 Task: Font style For heading Use Bell MT with dark grey 1 1 colour. font size for heading '20 Pt. 'Change the font style of data to Bell MTand font size to  12 Pt. Change the alignment of both headline & data to  Align center. In the sheet  Attendance Monitoring Sheetbook
Action: Mouse moved to (6, 21)
Screenshot: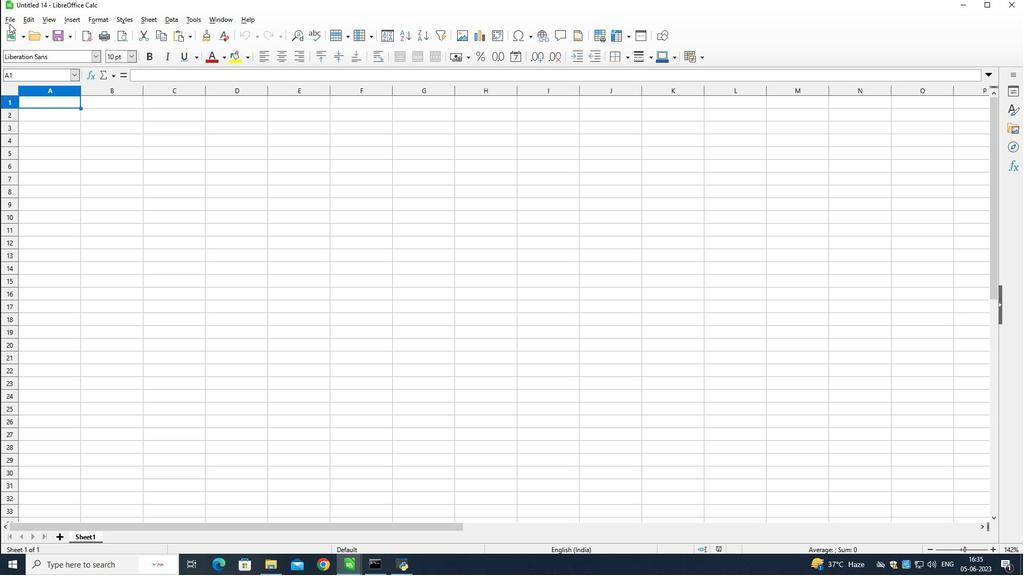 
Action: Mouse pressed left at (6, 21)
Screenshot: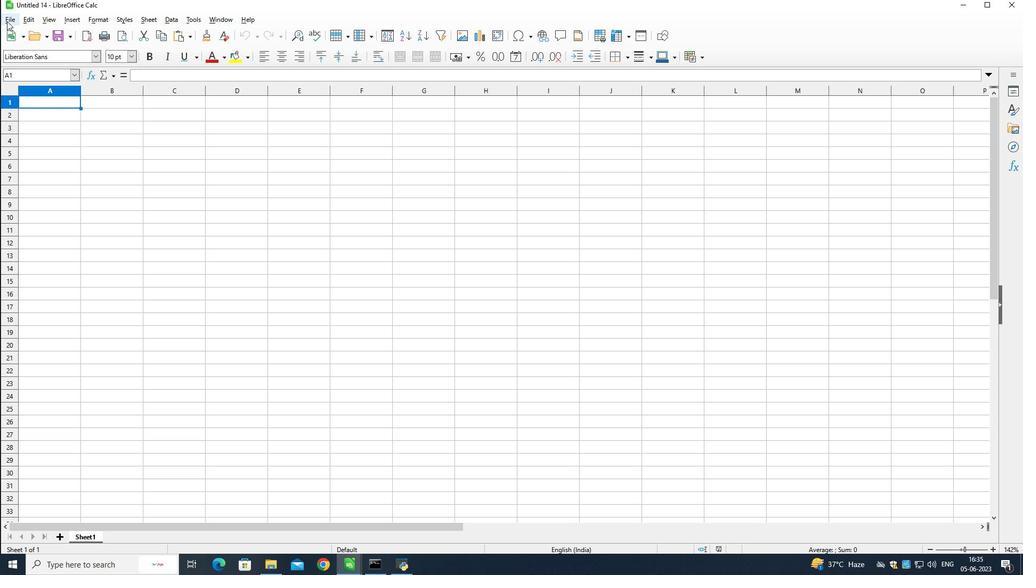 
Action: Mouse moved to (14, 41)
Screenshot: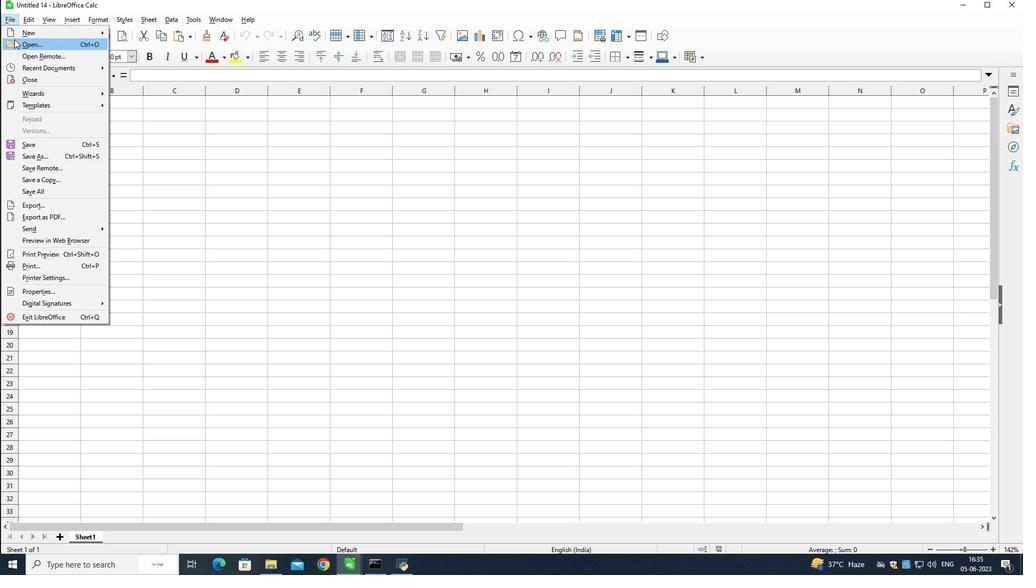 
Action: Mouse pressed left at (14, 41)
Screenshot: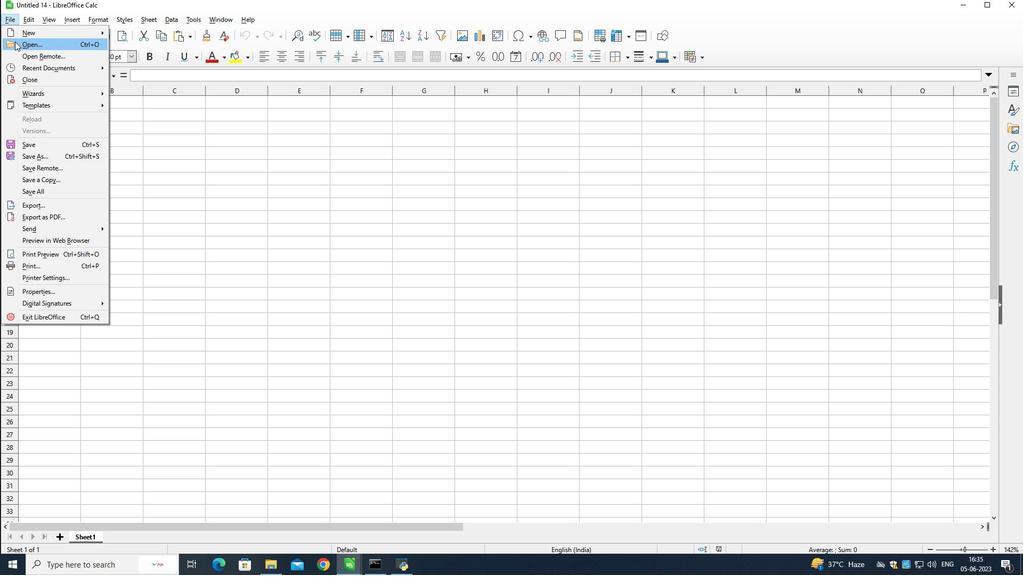 
Action: Mouse moved to (278, 162)
Screenshot: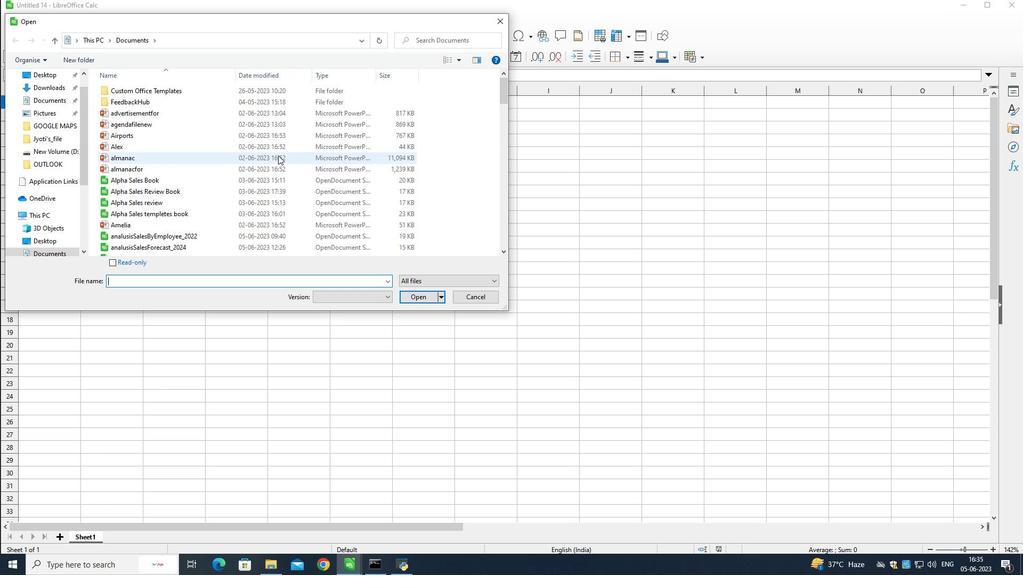 
Action: Mouse scrolled (278, 161) with delta (0, 0)
Screenshot: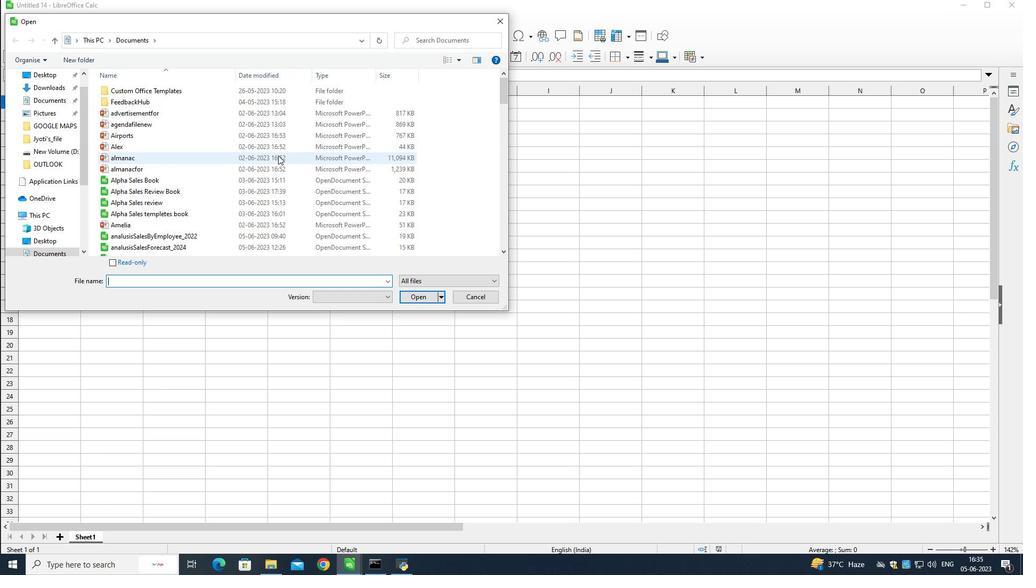 
Action: Mouse moved to (279, 162)
Screenshot: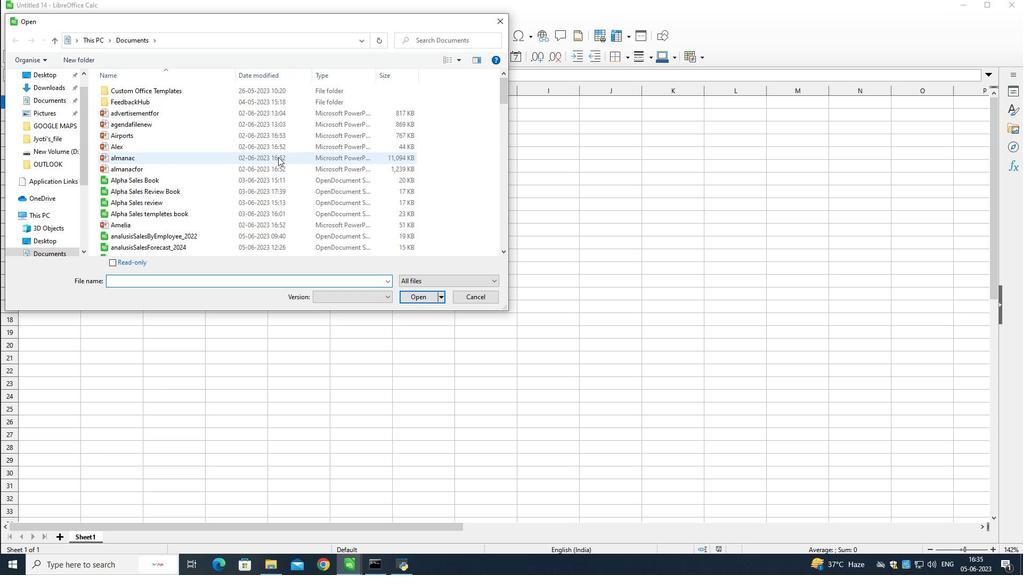 
Action: Mouse scrolled (279, 162) with delta (0, 0)
Screenshot: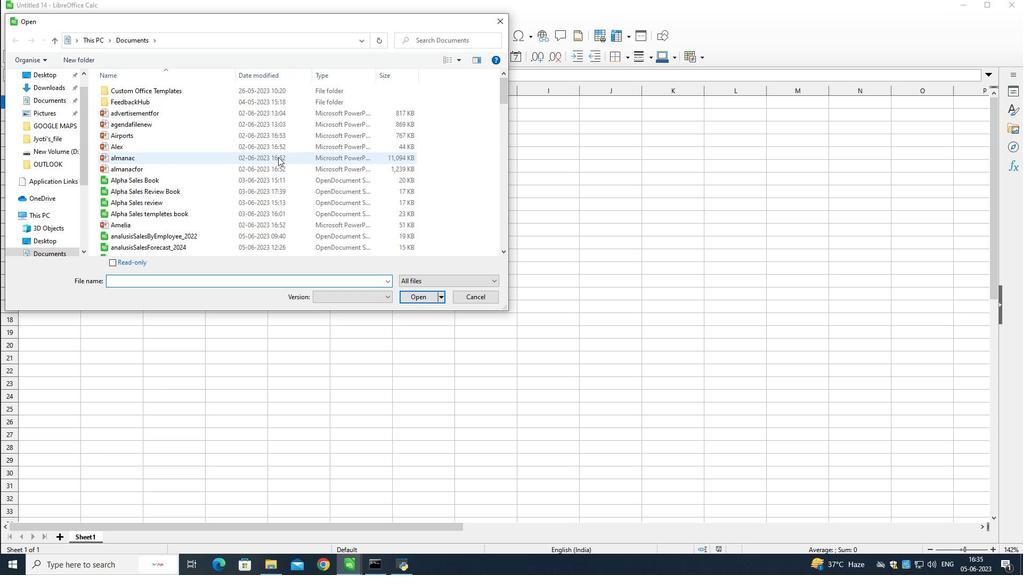 
Action: Mouse moved to (279, 163)
Screenshot: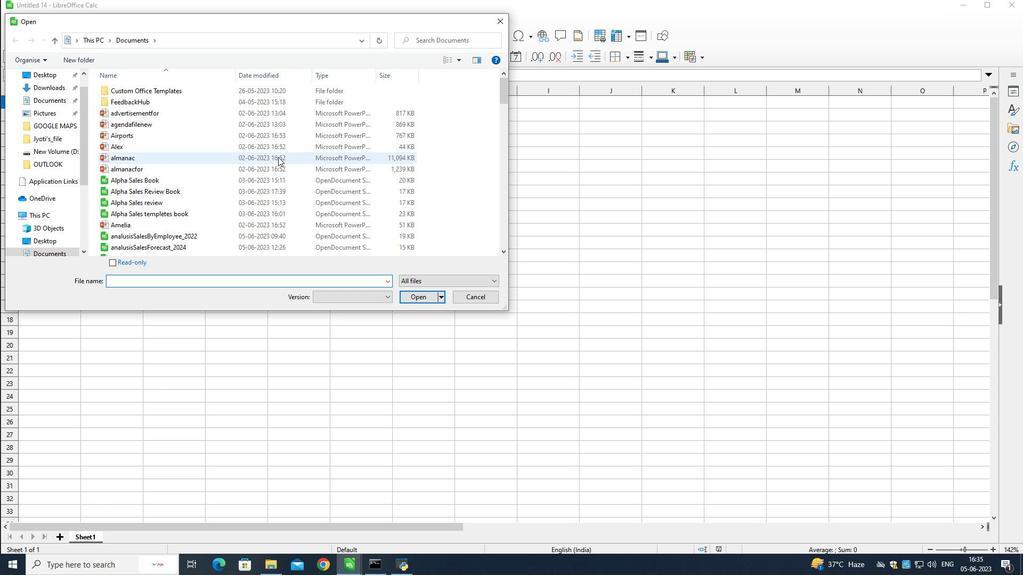 
Action: Mouse scrolled (279, 163) with delta (0, 0)
Screenshot: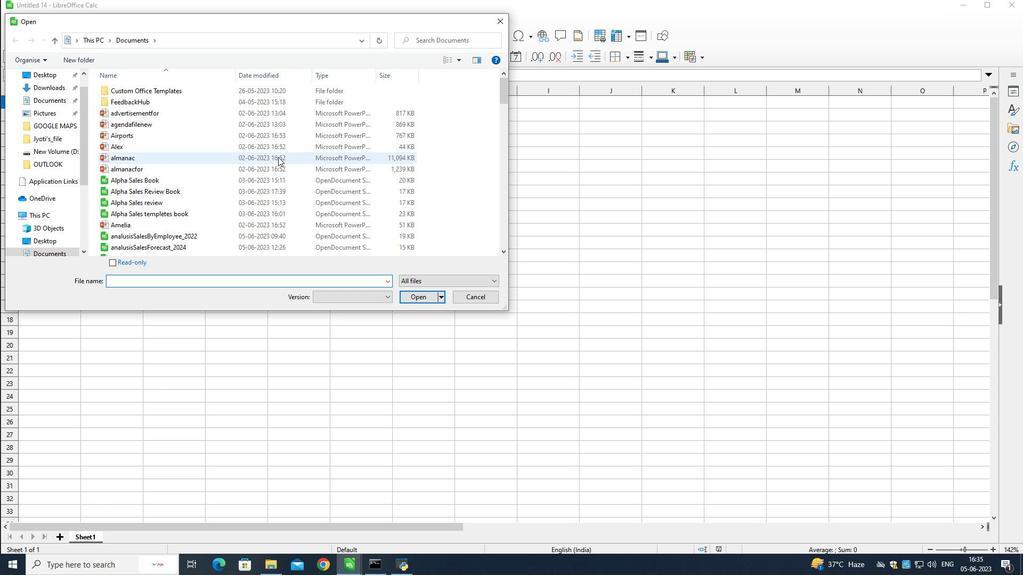 
Action: Mouse moved to (279, 163)
Screenshot: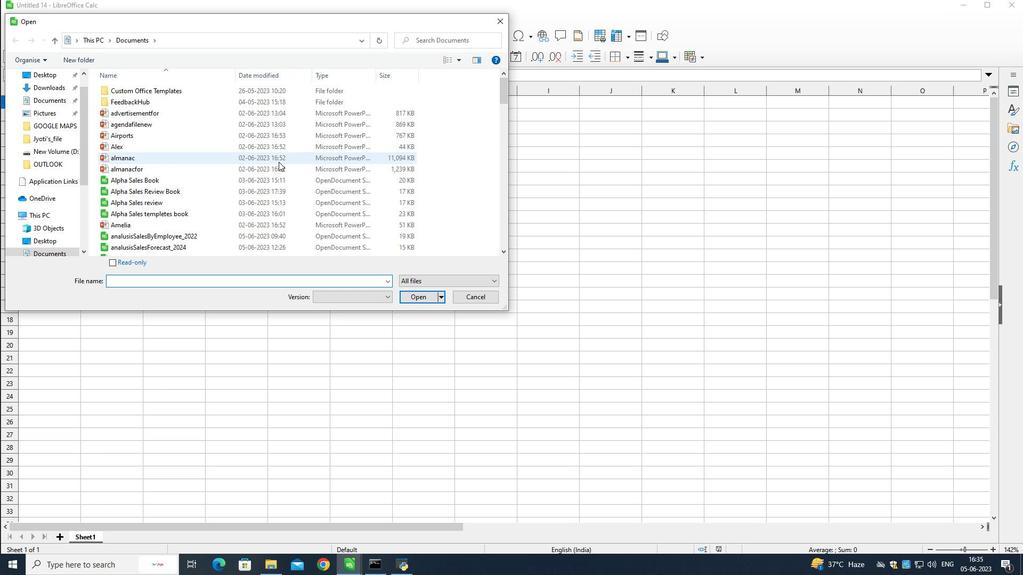 
Action: Mouse scrolled (279, 163) with delta (0, 0)
Screenshot: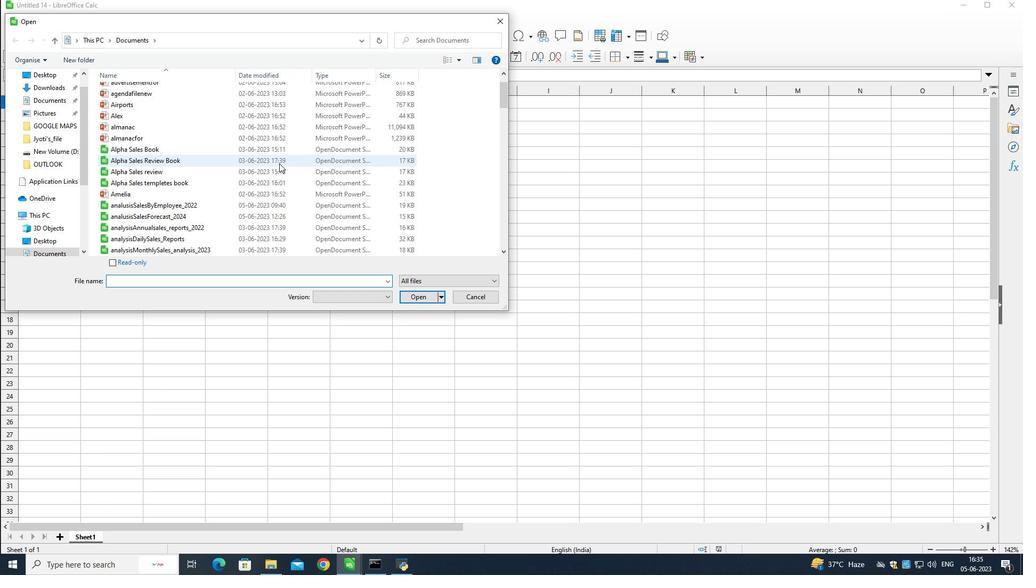 
Action: Mouse scrolled (279, 163) with delta (0, 0)
Screenshot: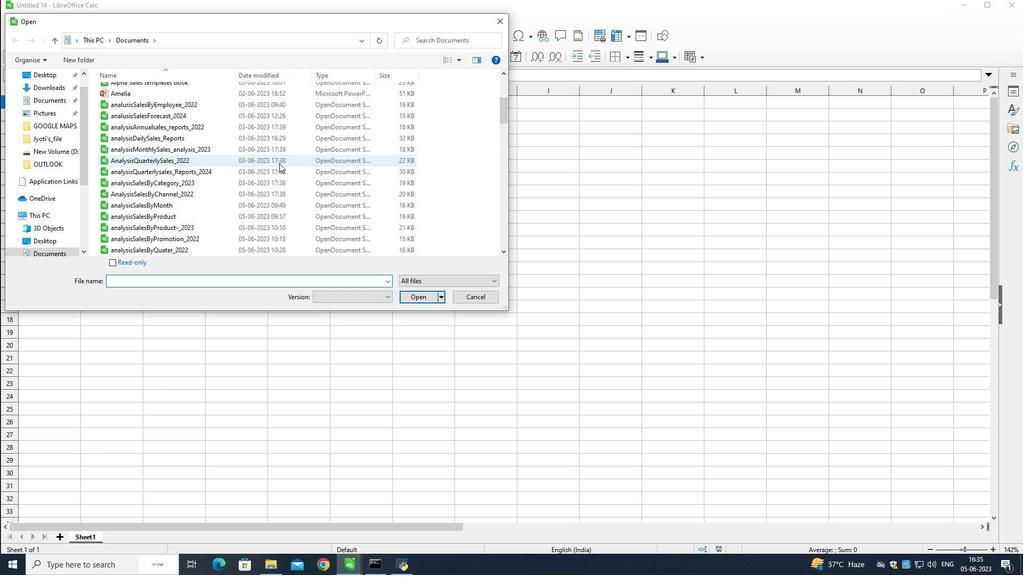 
Action: Mouse scrolled (279, 163) with delta (0, 0)
Screenshot: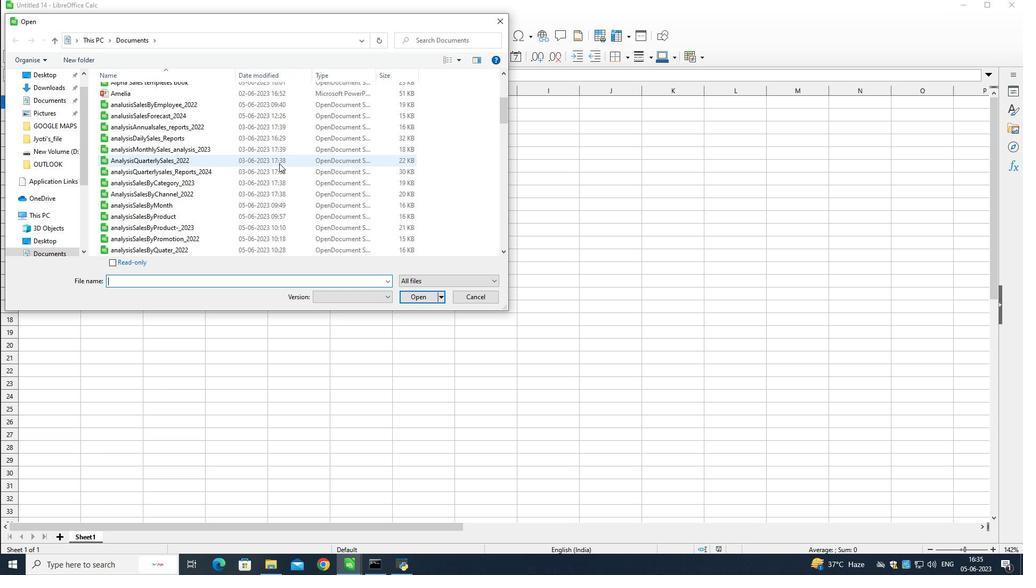 
Action: Mouse scrolled (279, 163) with delta (0, 0)
Screenshot: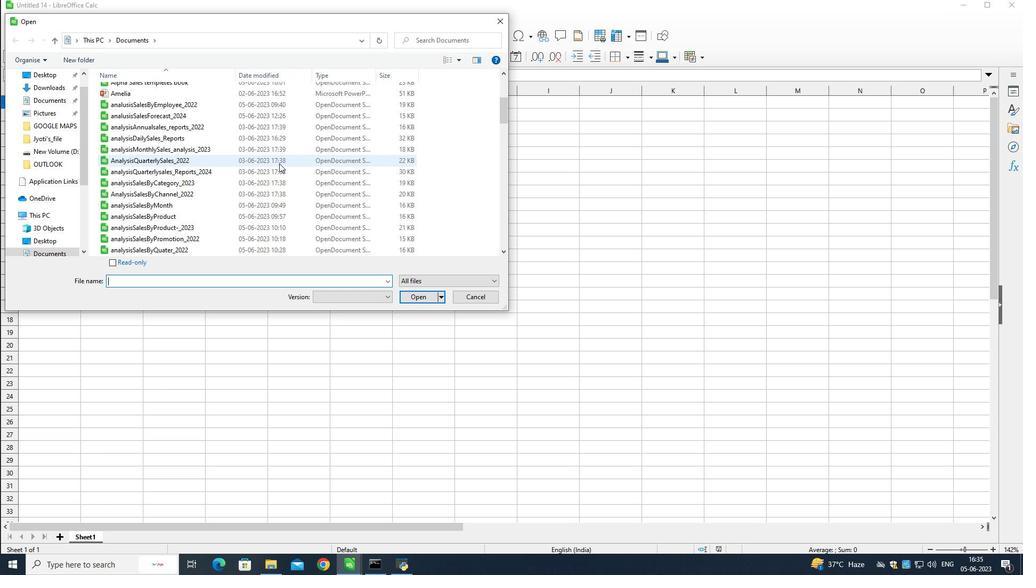 
Action: Mouse scrolled (279, 163) with delta (0, 0)
Screenshot: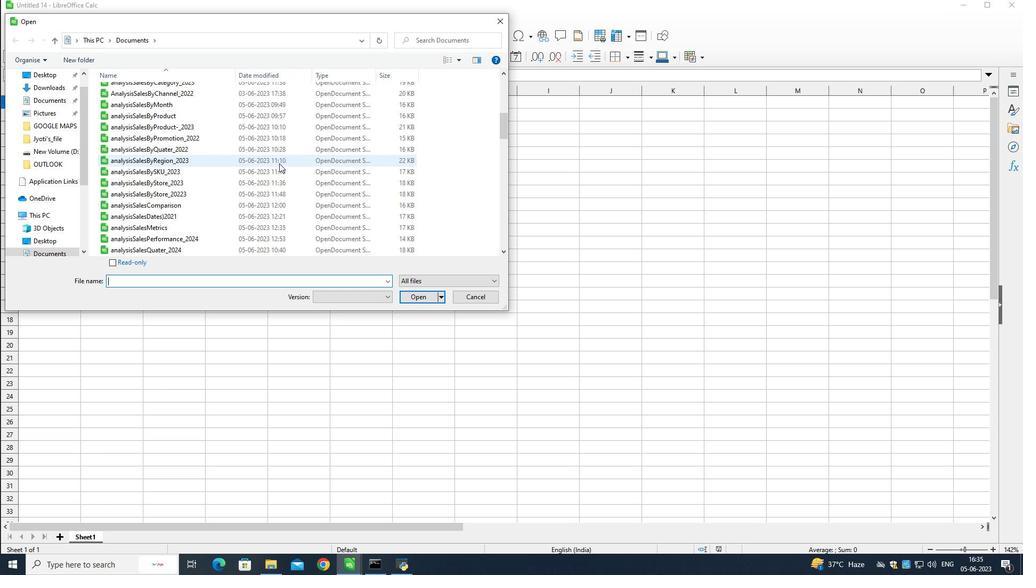 
Action: Mouse scrolled (279, 163) with delta (0, 0)
Screenshot: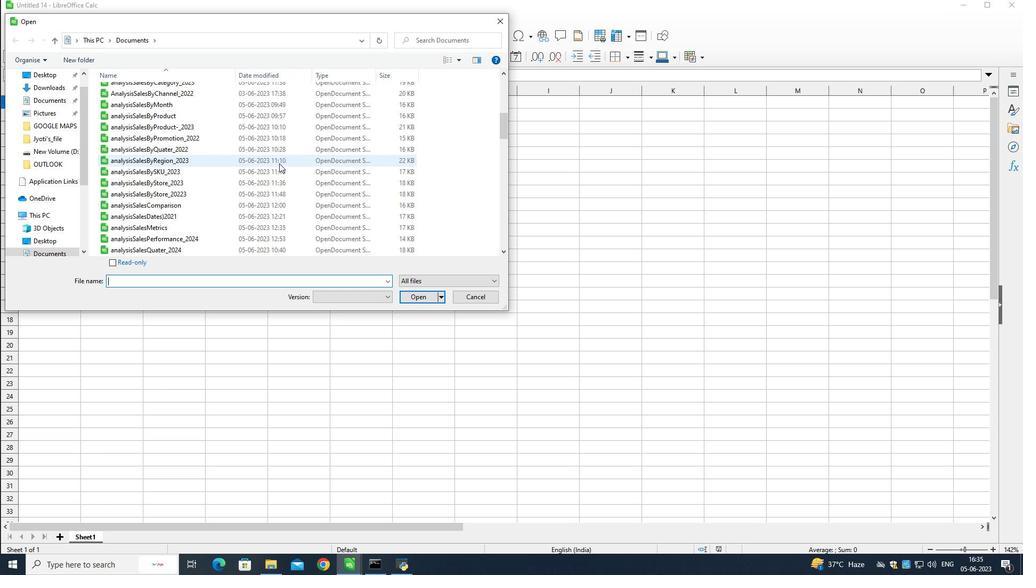 
Action: Mouse scrolled (279, 163) with delta (0, 0)
Screenshot: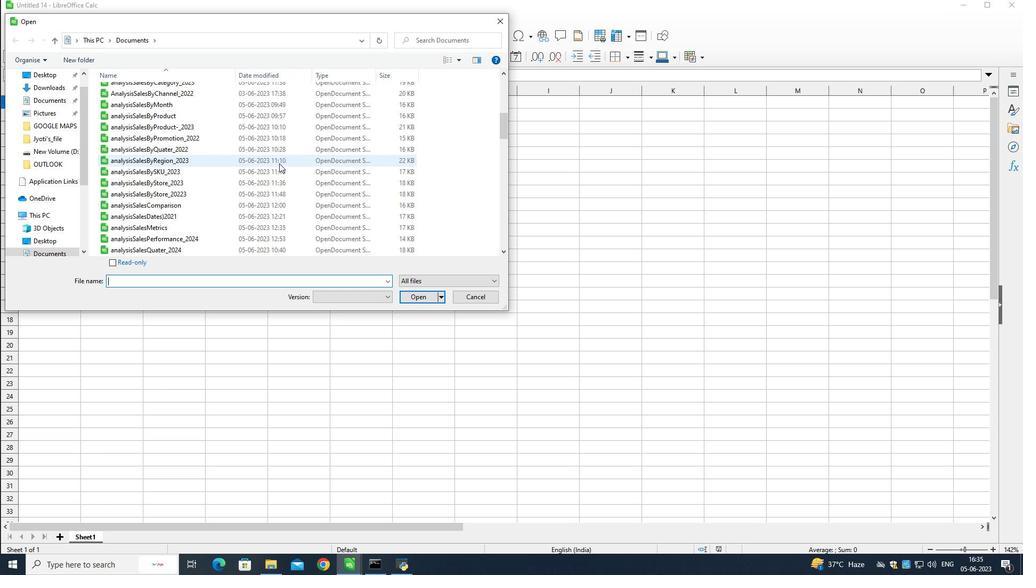 
Action: Mouse scrolled (279, 163) with delta (0, 0)
Screenshot: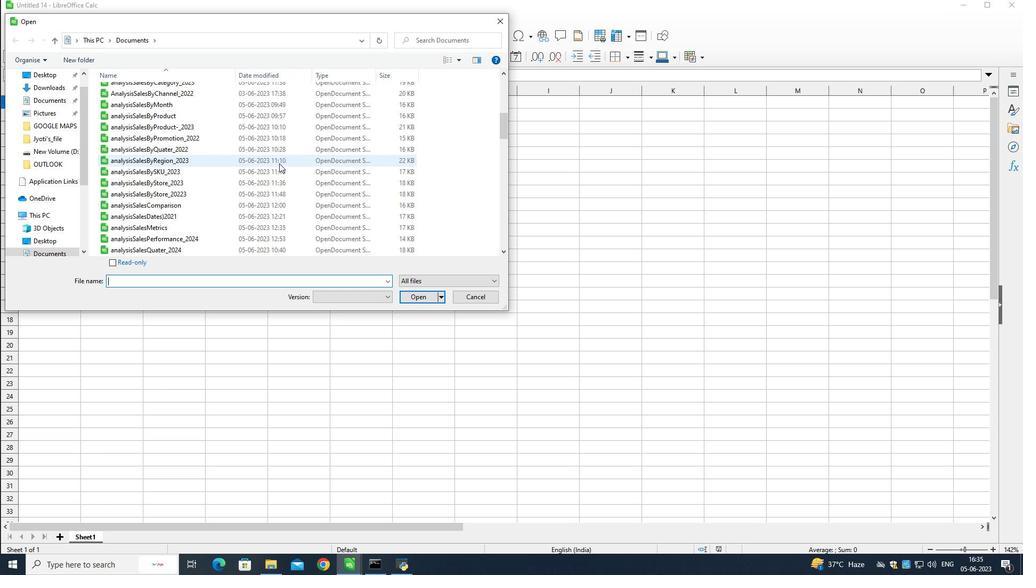 
Action: Mouse scrolled (279, 163) with delta (0, 0)
Screenshot: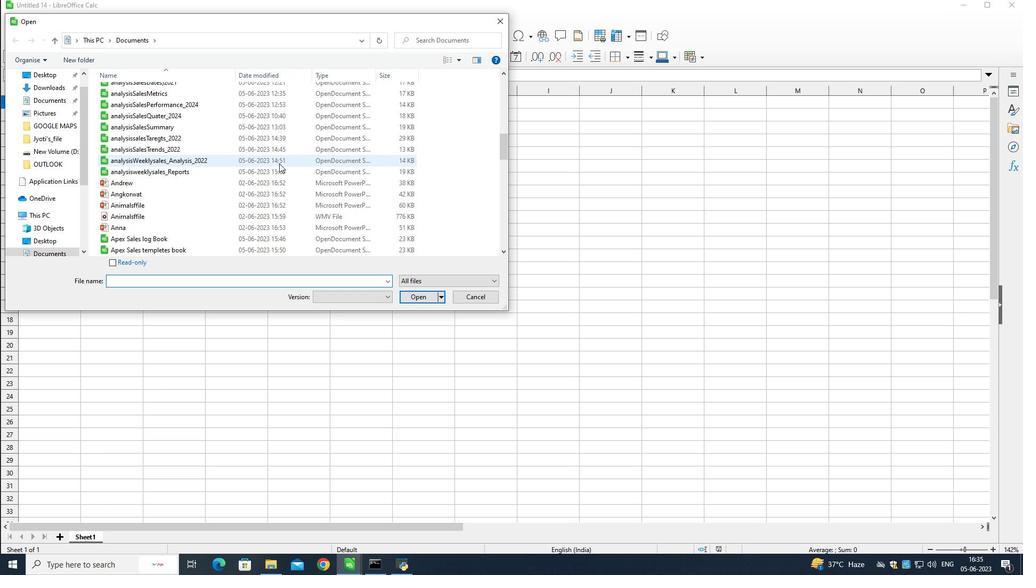 
Action: Mouse scrolled (279, 163) with delta (0, 0)
Screenshot: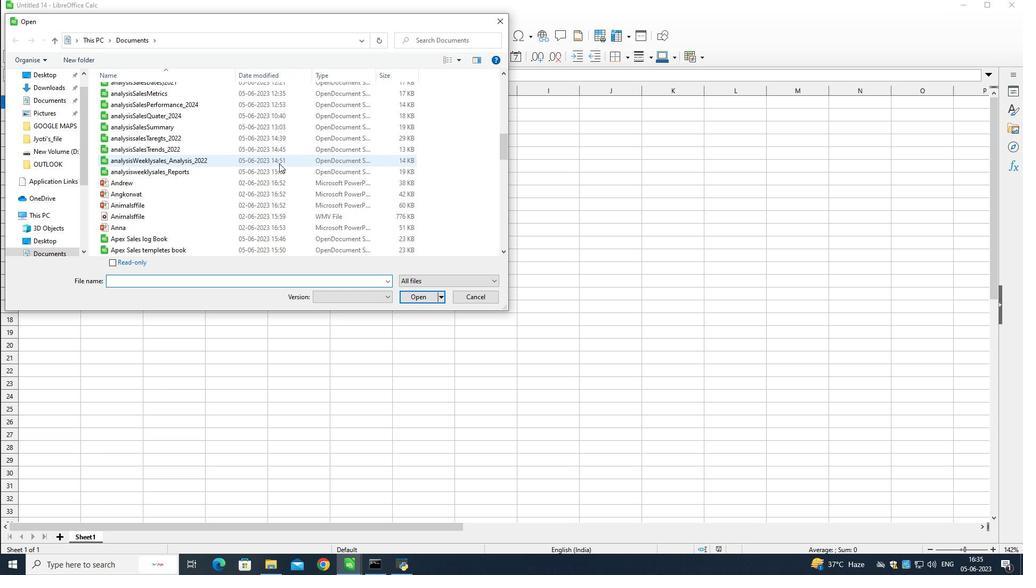 
Action: Mouse scrolled (279, 163) with delta (0, 0)
Screenshot: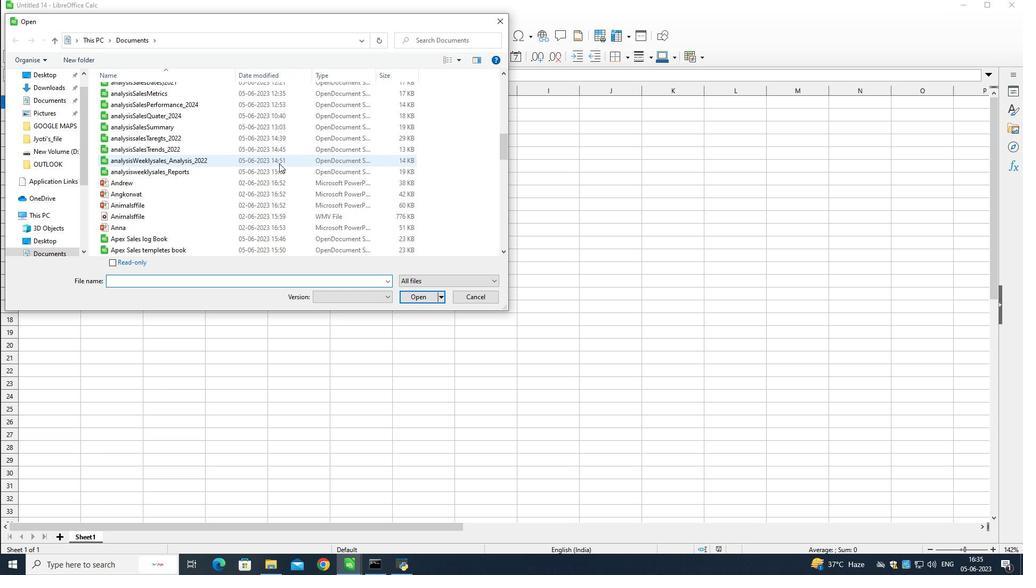 
Action: Mouse moved to (279, 205)
Screenshot: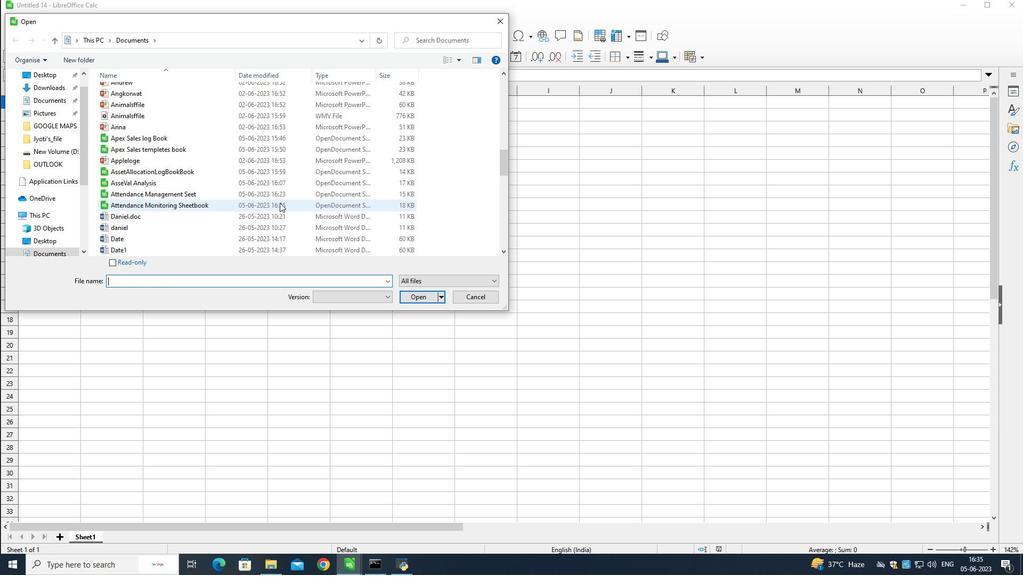 
Action: Mouse pressed left at (279, 205)
Screenshot: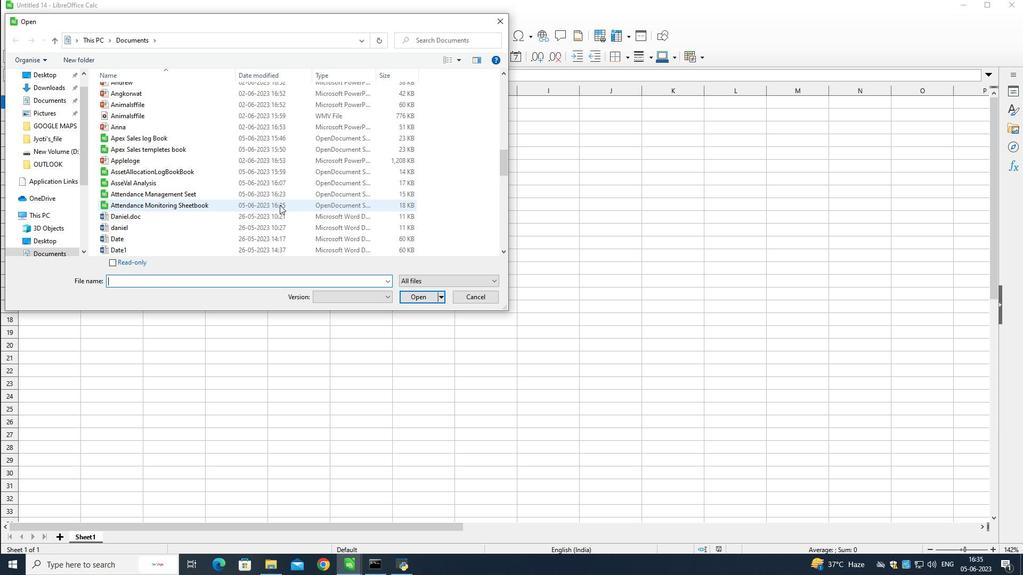 
Action: Mouse moved to (413, 295)
Screenshot: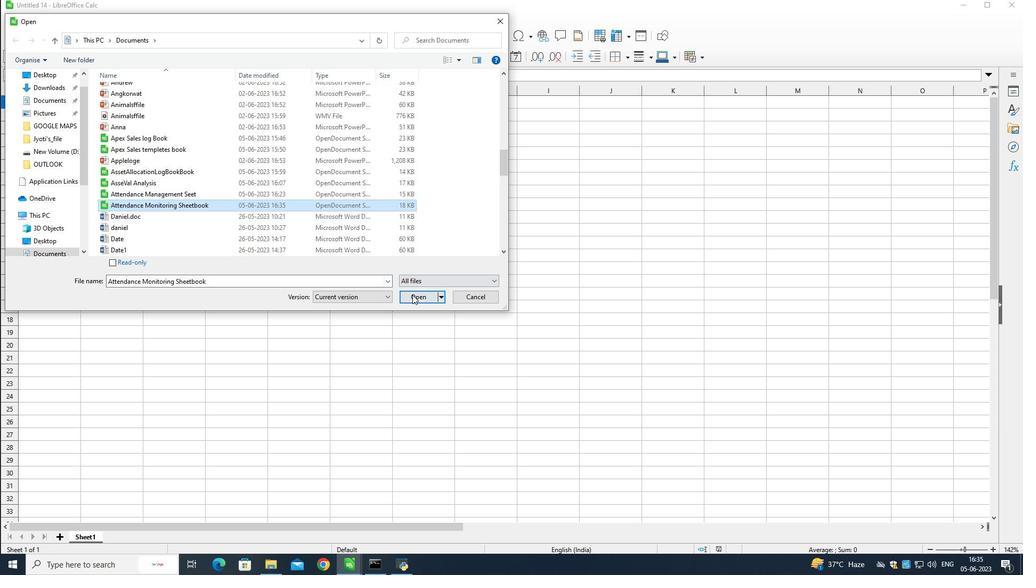 
Action: Mouse pressed left at (413, 295)
Screenshot: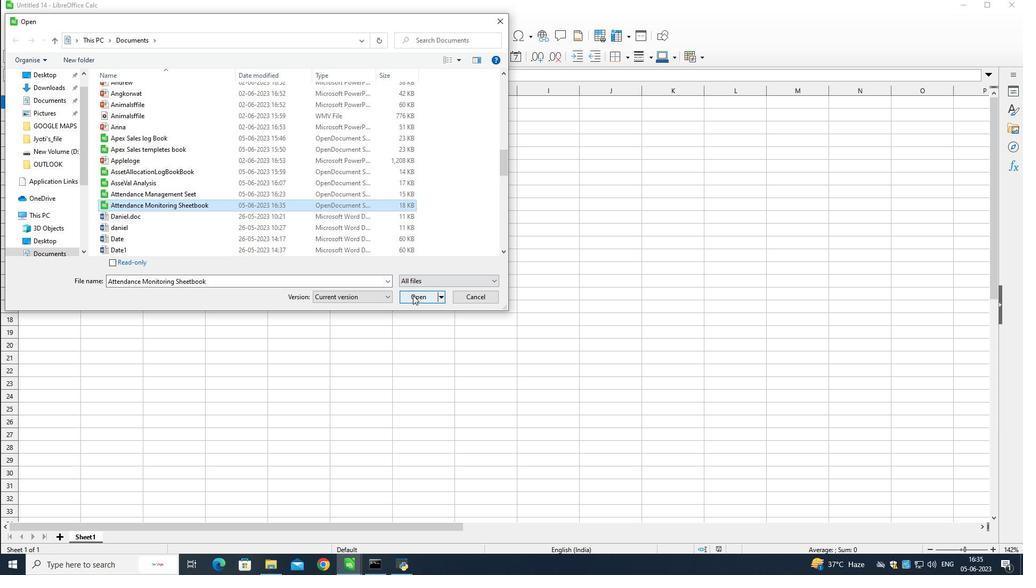 
Action: Mouse moved to (413, 295)
Screenshot: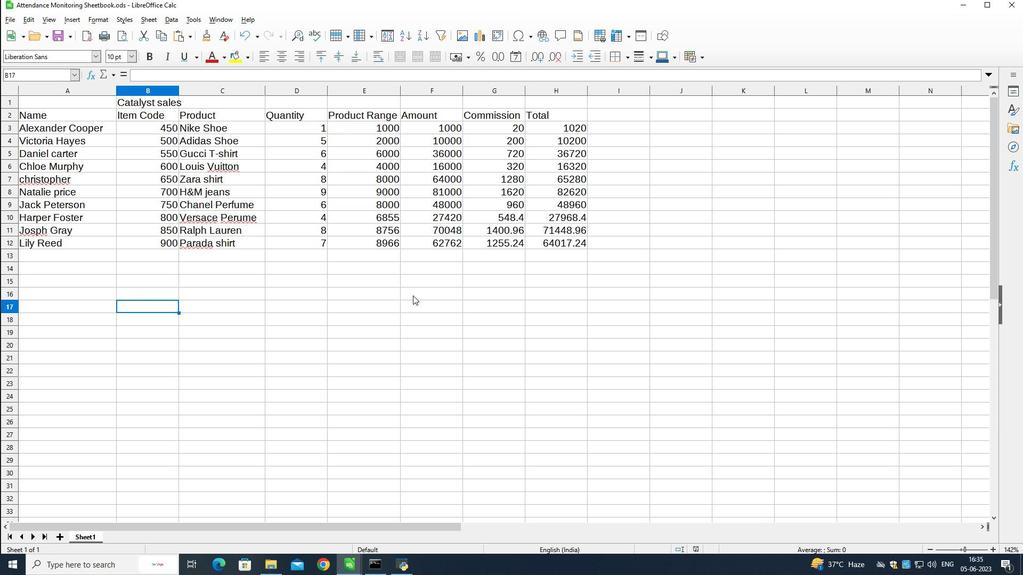 
Action: Mouse pressed left at (413, 295)
Screenshot: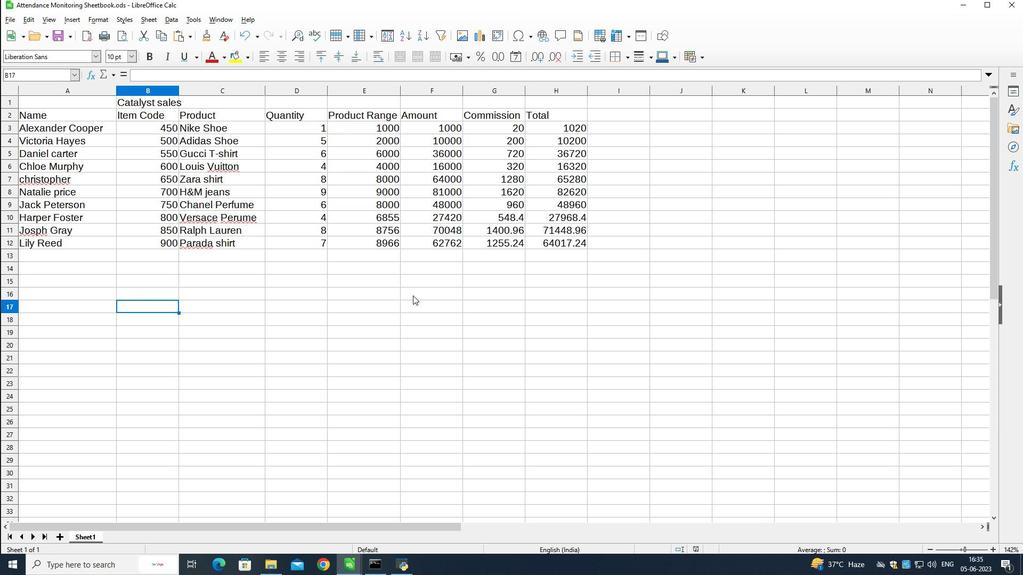 
Action: Mouse moved to (151, 101)
Screenshot: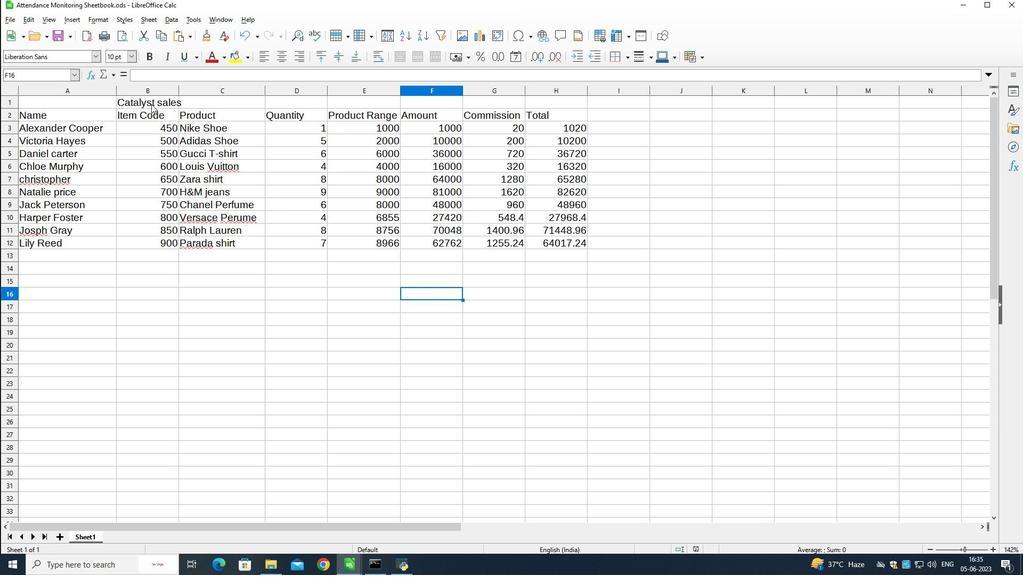 
Action: Mouse pressed left at (151, 101)
Screenshot: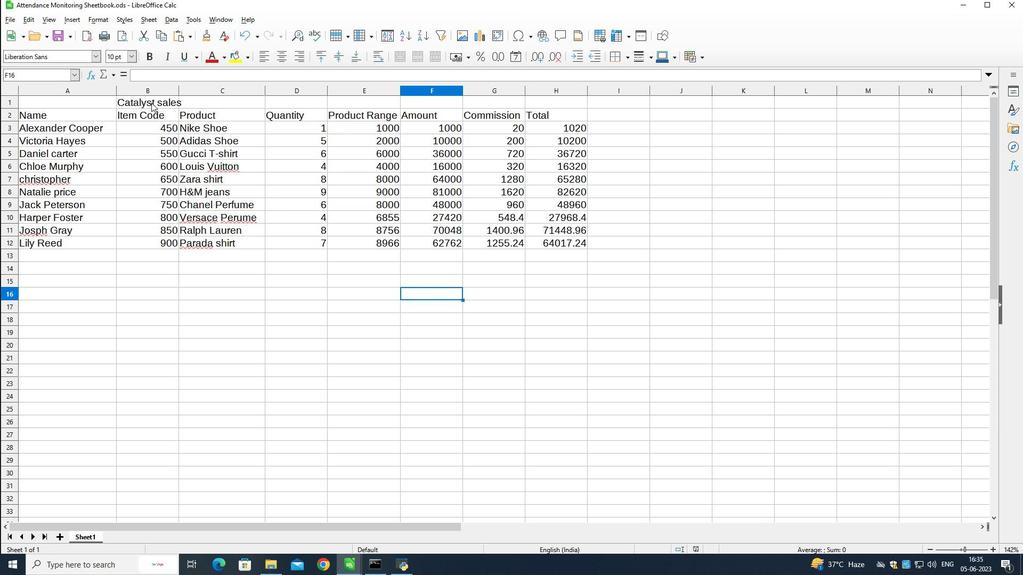 
Action: Mouse pressed left at (151, 101)
Screenshot: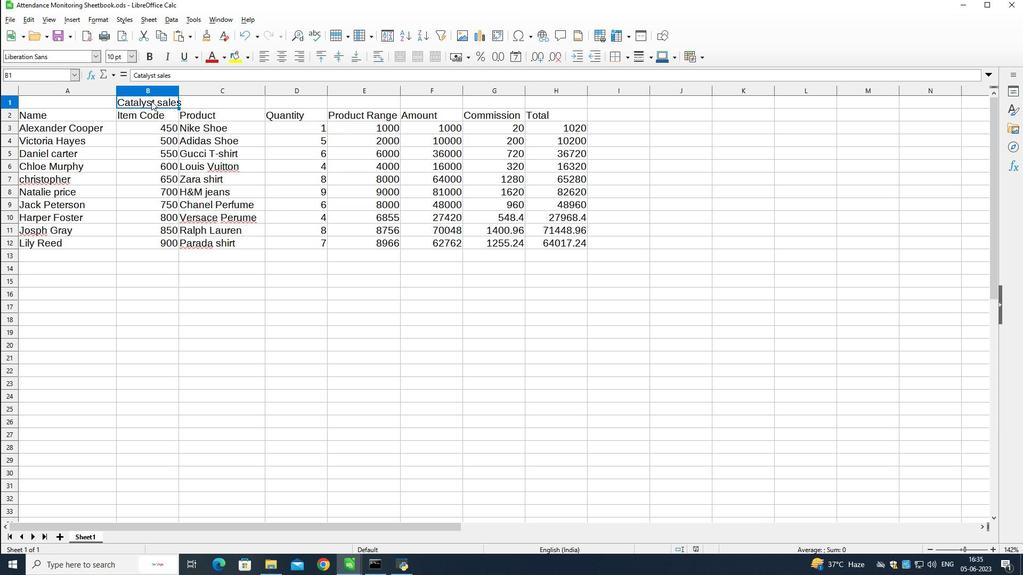 
Action: Mouse pressed left at (151, 101)
Screenshot: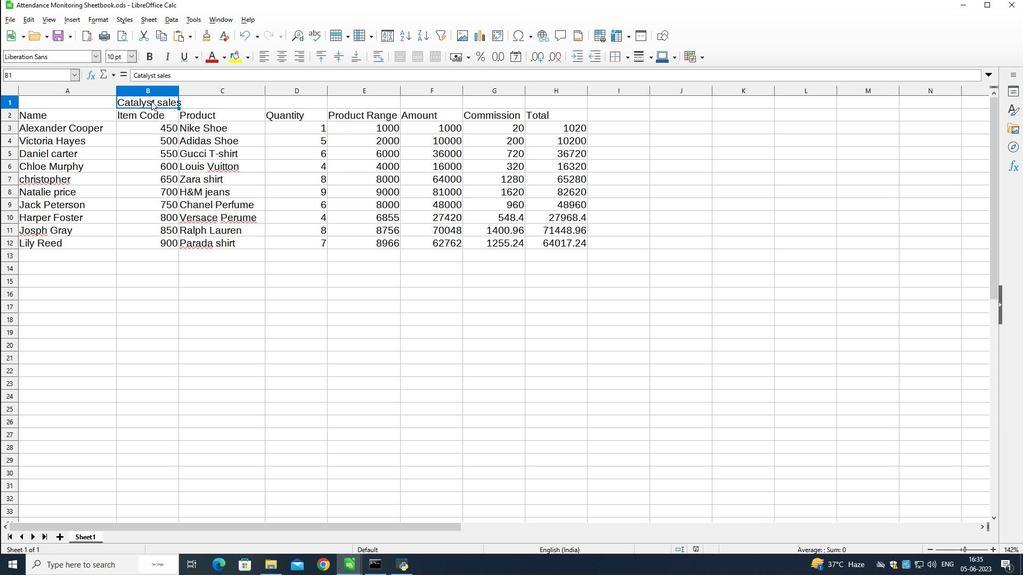 
Action: Mouse pressed left at (151, 101)
Screenshot: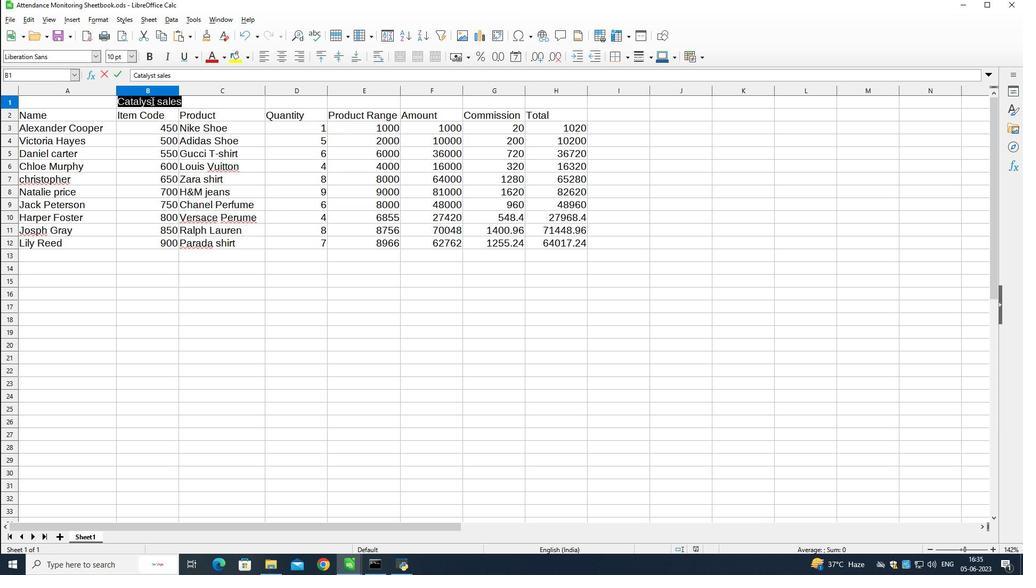 
Action: Mouse moved to (57, 58)
Screenshot: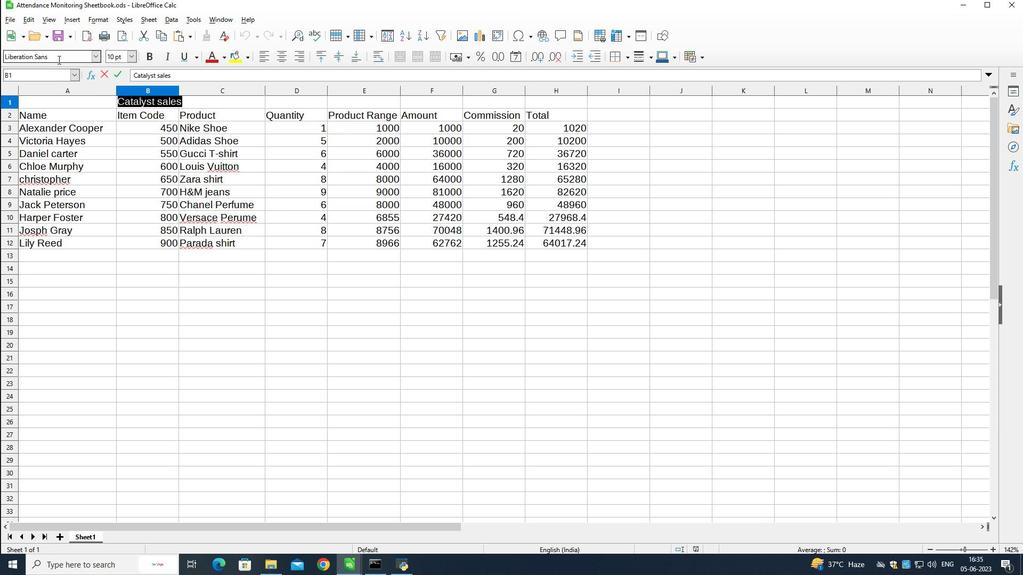 
Action: Mouse pressed left at (57, 58)
Screenshot: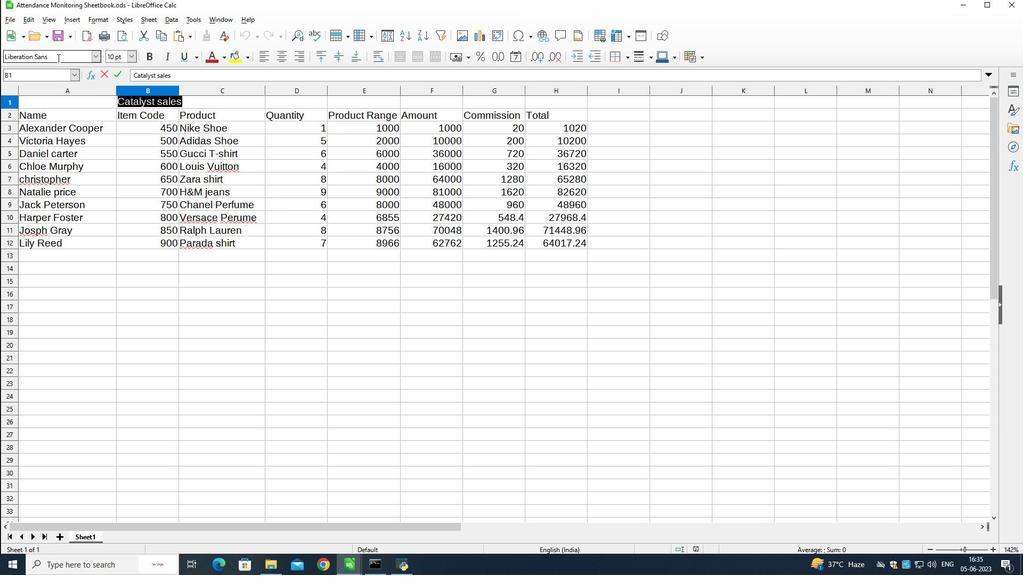 
Action: Mouse pressed left at (57, 58)
Screenshot: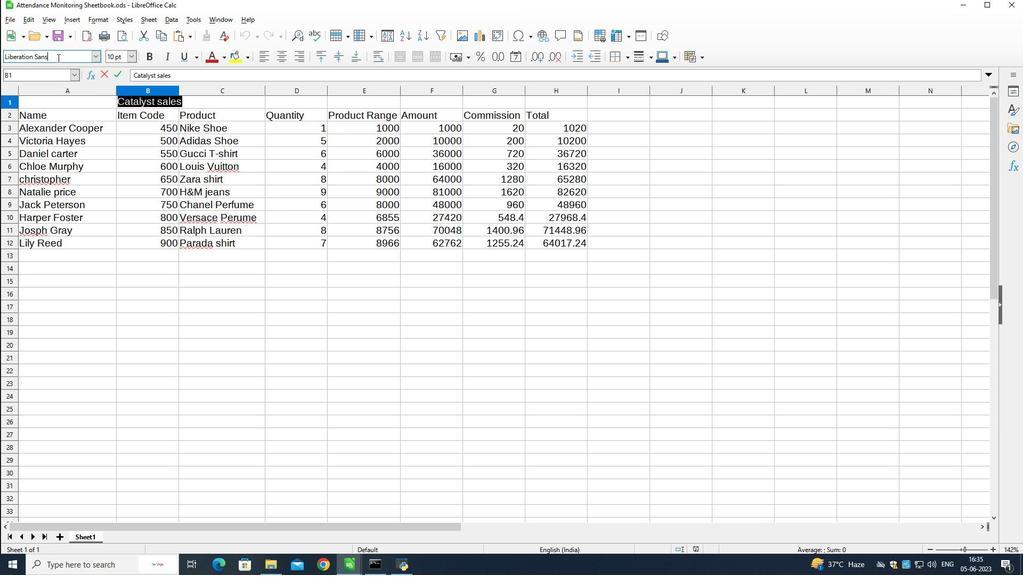 
Action: Mouse pressed left at (57, 58)
Screenshot: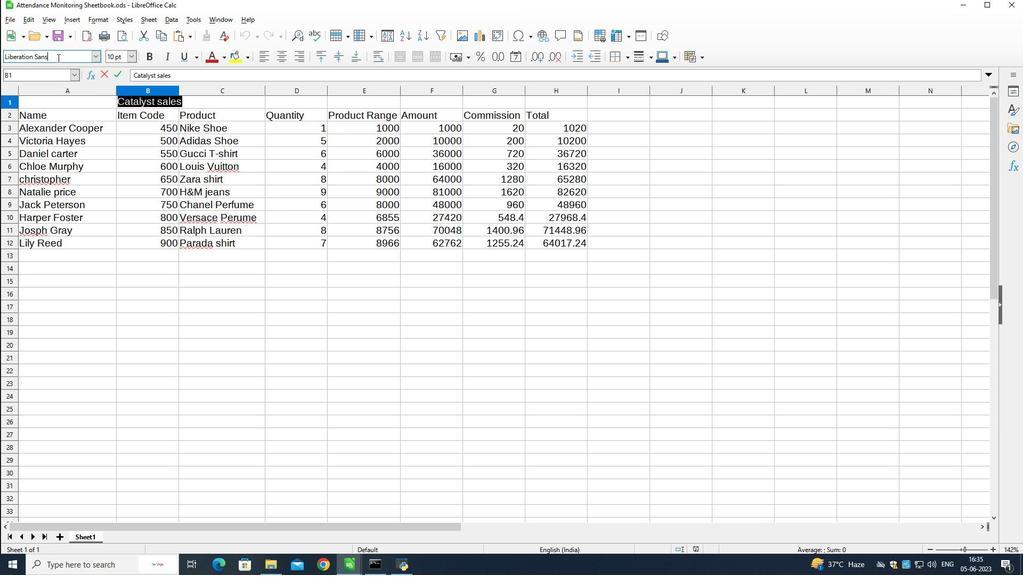 
Action: Key pressed <Key.shift>Bell<Key.space><Key.shift>M<Key.shift><Key.shift>T<Key.enter>
Screenshot: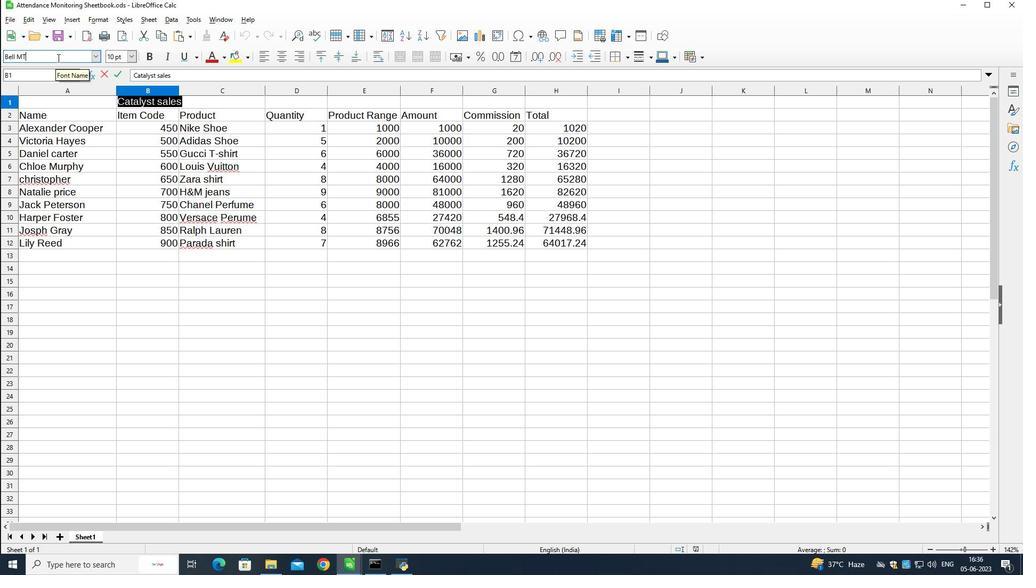 
Action: Mouse moved to (225, 59)
Screenshot: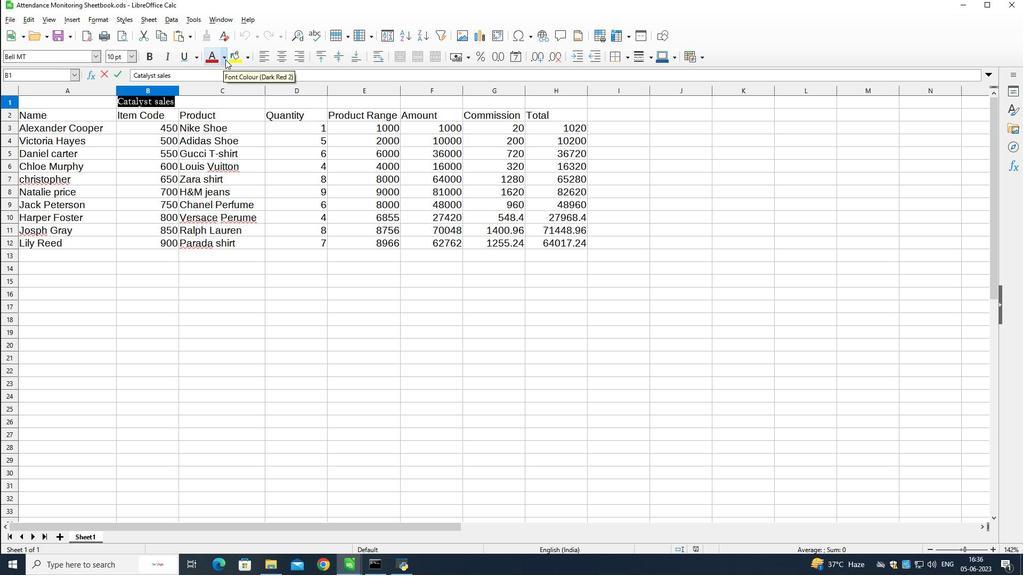 
Action: Mouse pressed left at (225, 59)
Screenshot: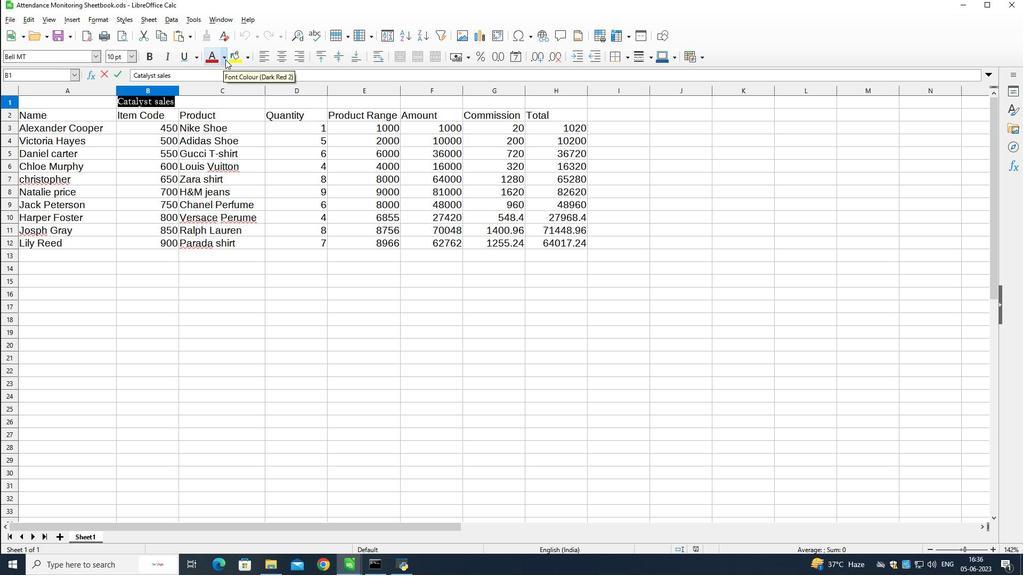 
Action: Mouse moved to (249, 120)
Screenshot: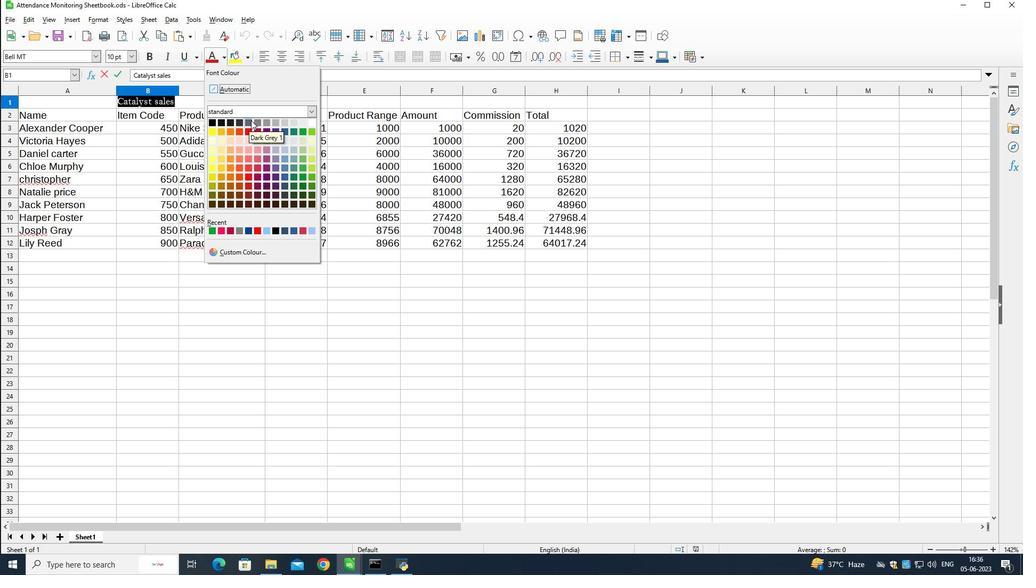
Action: Mouse pressed left at (249, 120)
Screenshot: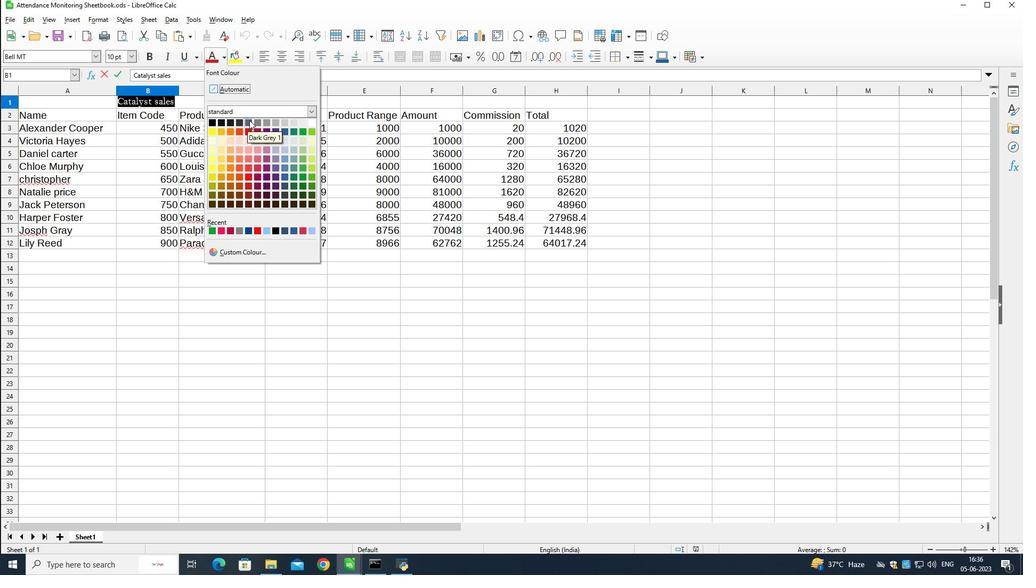
Action: Mouse moved to (134, 58)
Screenshot: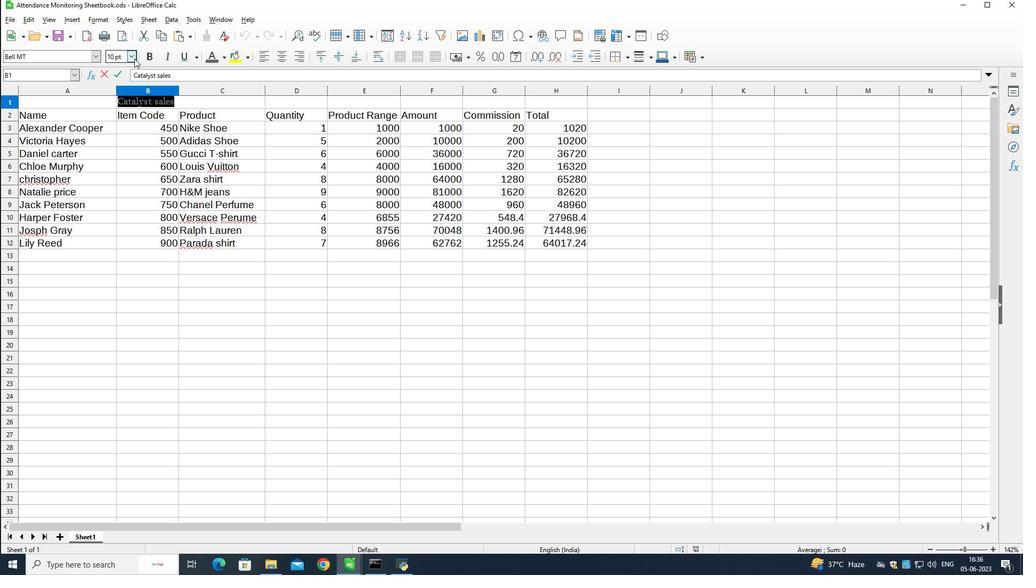 
Action: Mouse pressed left at (134, 58)
Screenshot: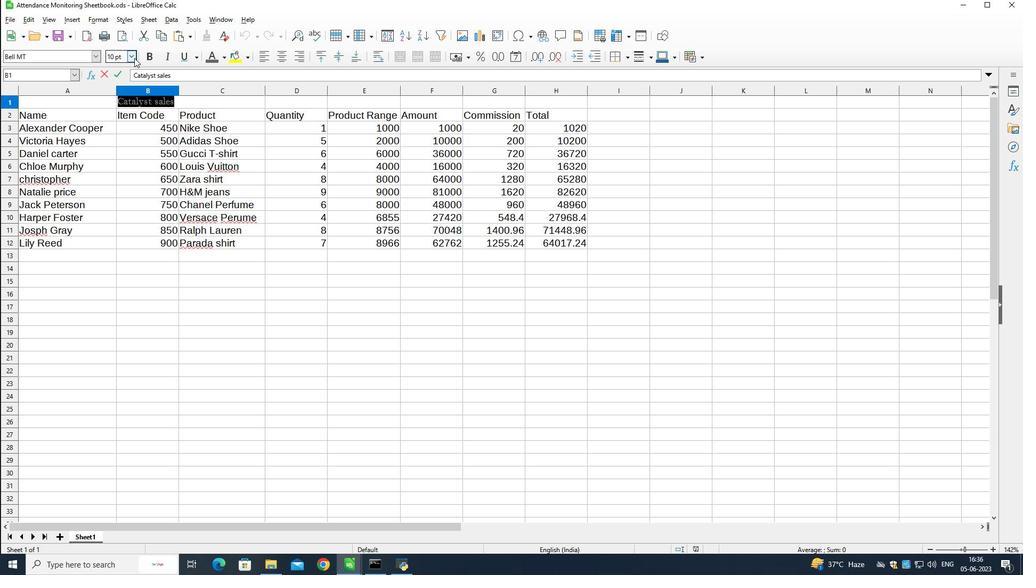 
Action: Mouse moved to (122, 187)
Screenshot: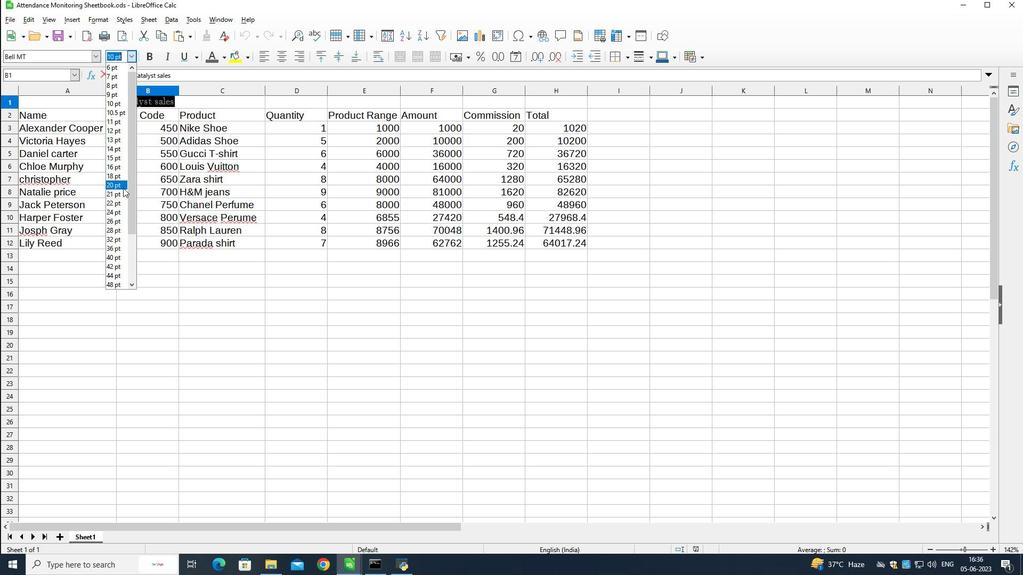 
Action: Mouse pressed left at (122, 187)
Screenshot: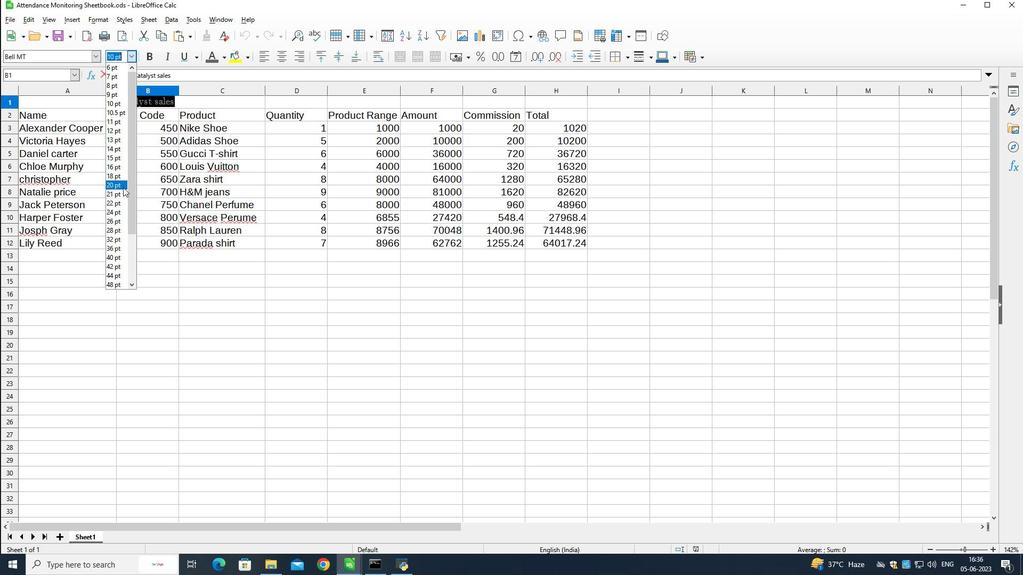 
Action: Mouse moved to (137, 195)
Screenshot: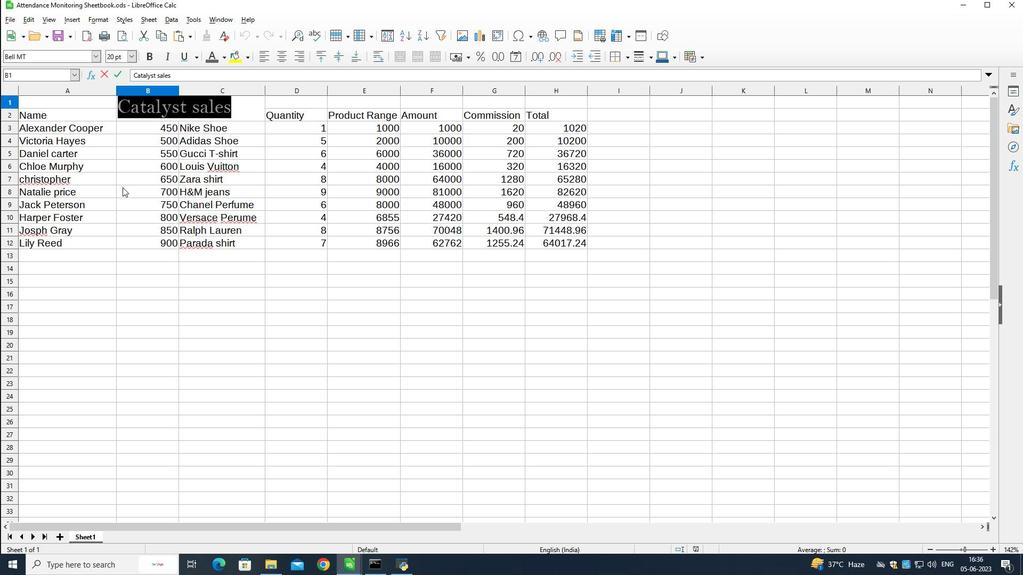 
Action: Mouse pressed left at (137, 195)
Screenshot: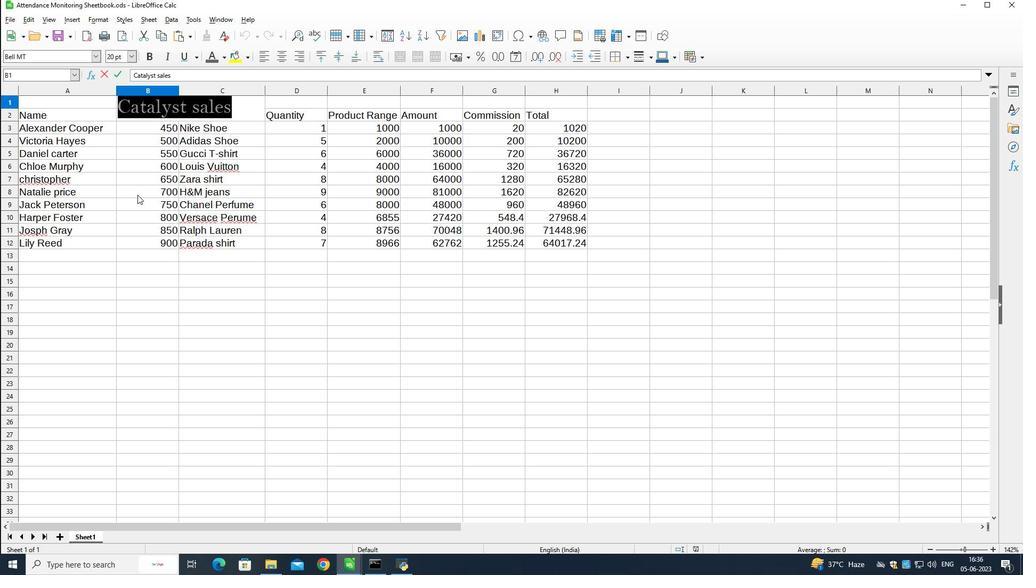 
Action: Mouse moved to (59, 127)
Screenshot: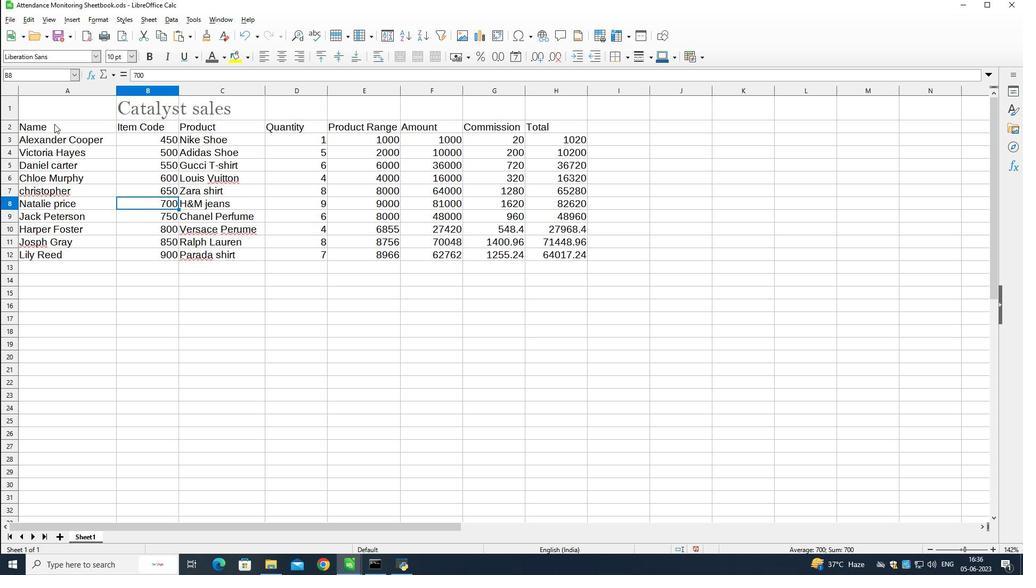 
Action: Mouse pressed left at (54, 125)
Screenshot: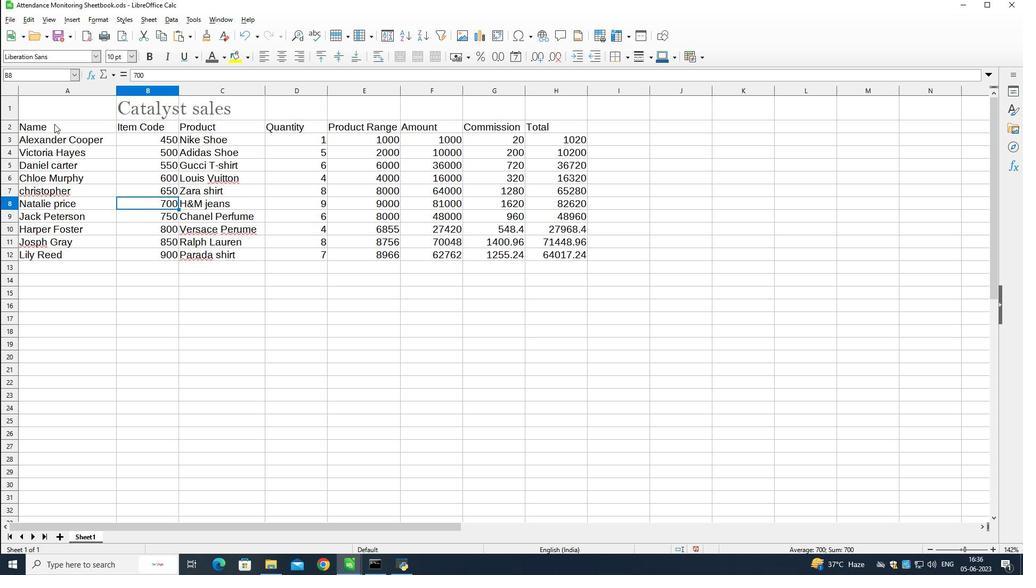 
Action: Mouse moved to (83, 53)
Screenshot: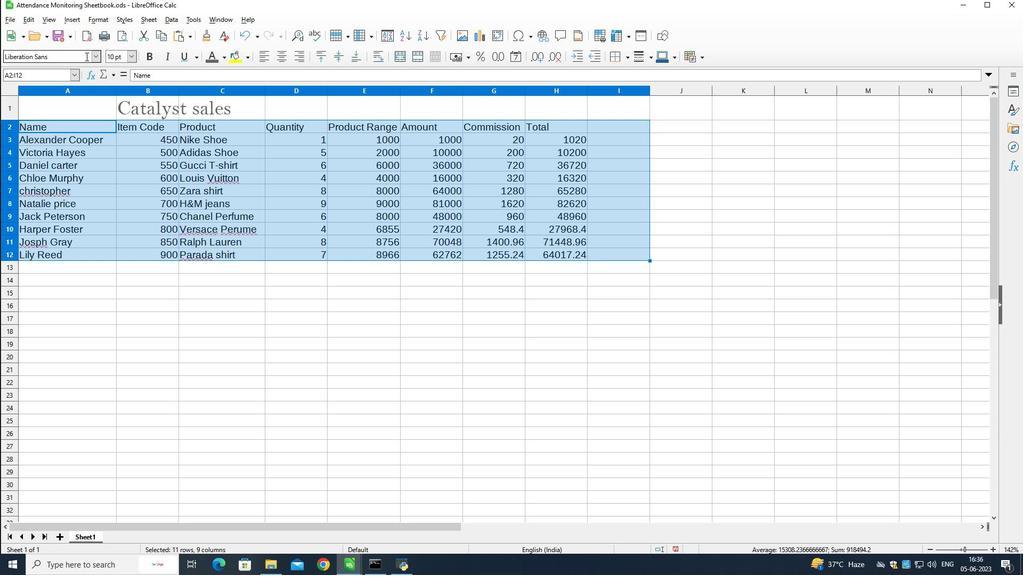 
Action: Mouse pressed left at (83, 53)
Screenshot: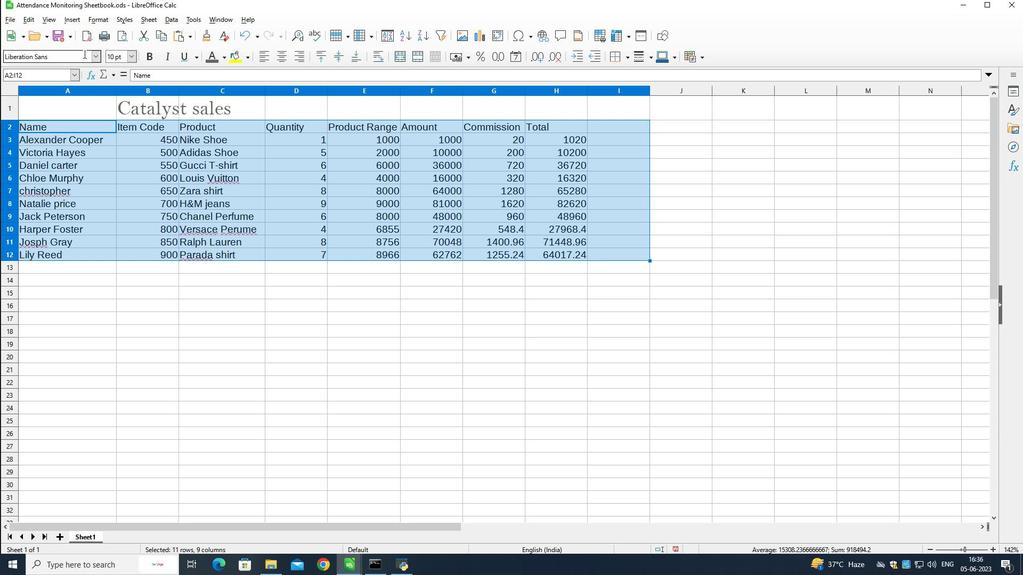 
Action: Mouse pressed left at (83, 53)
Screenshot: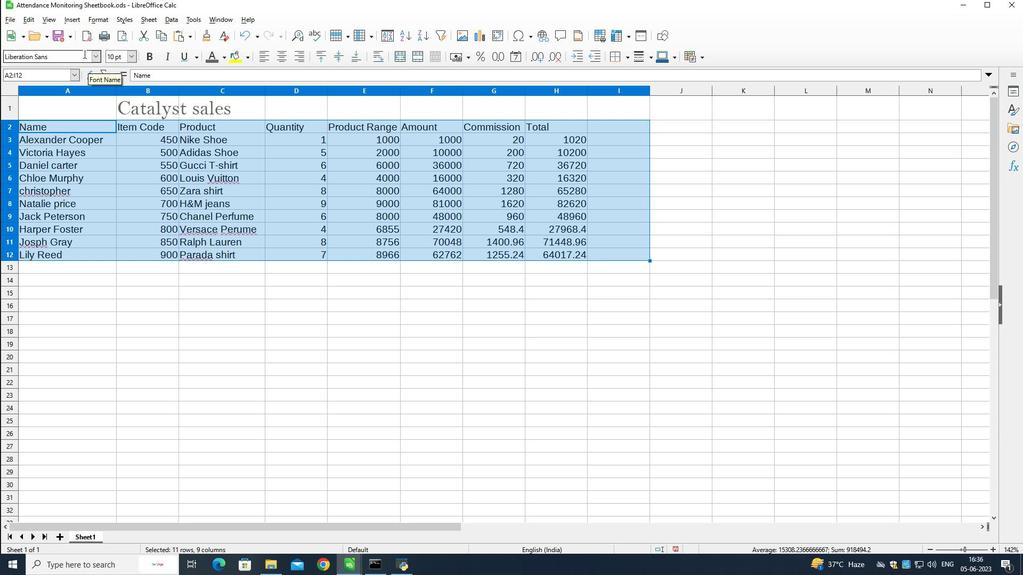 
Action: Mouse pressed left at (83, 53)
Screenshot: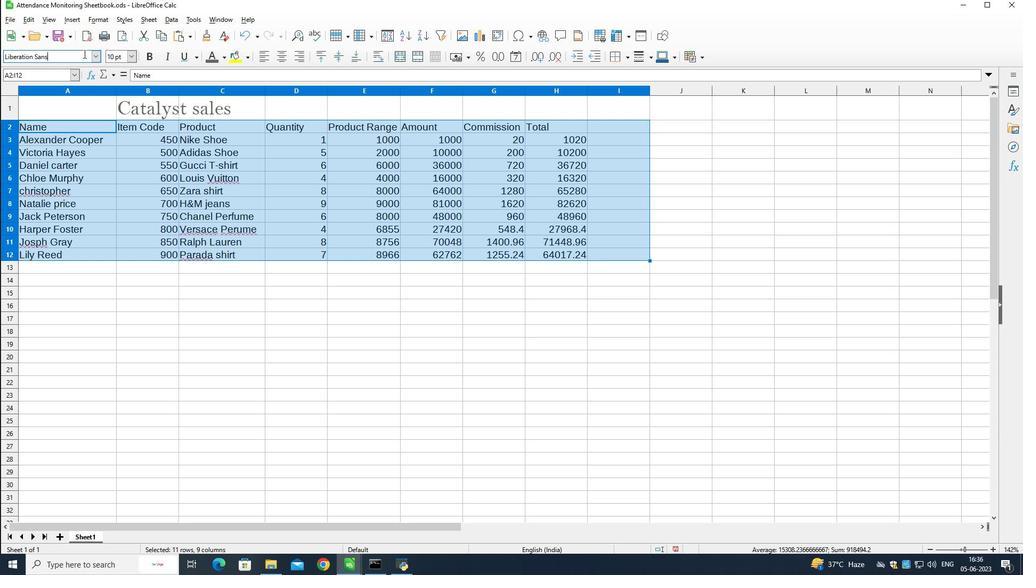 
Action: Mouse pressed left at (83, 53)
Screenshot: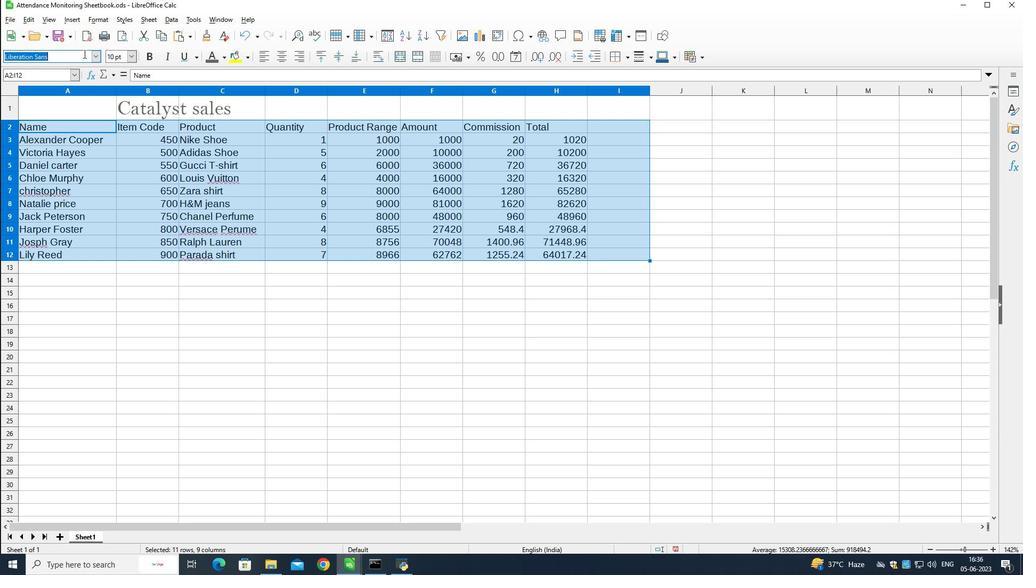 
Action: Mouse moved to (132, 87)
Screenshot: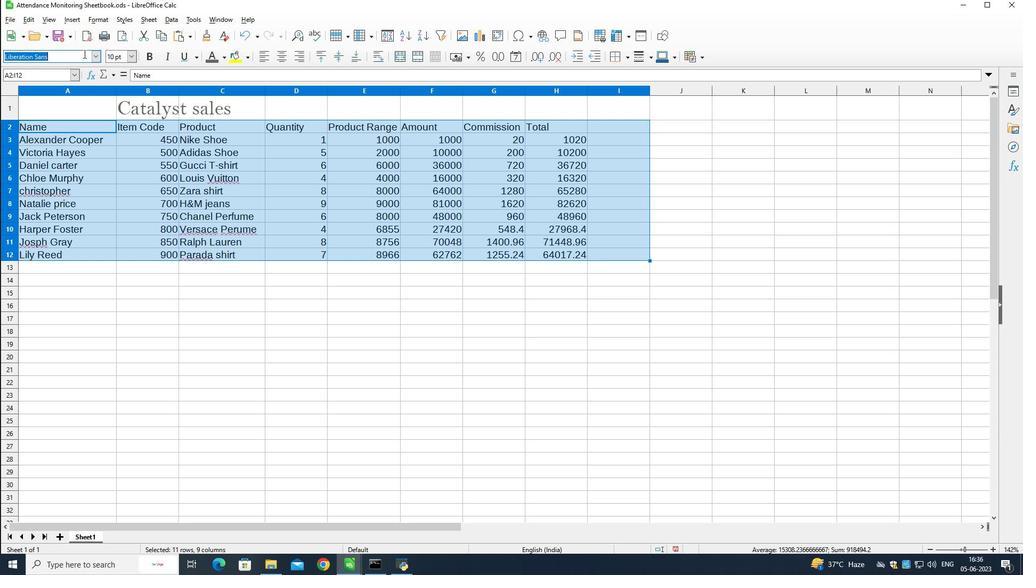 
Action: Key pressed <Key.shift>Bell<Key.enter>
Screenshot: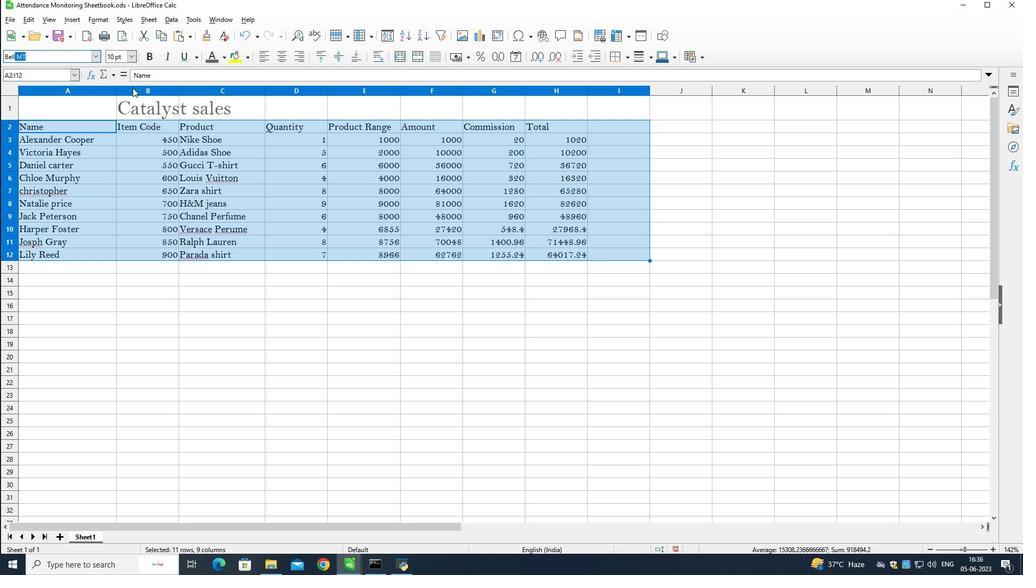 
Action: Mouse moved to (132, 59)
Screenshot: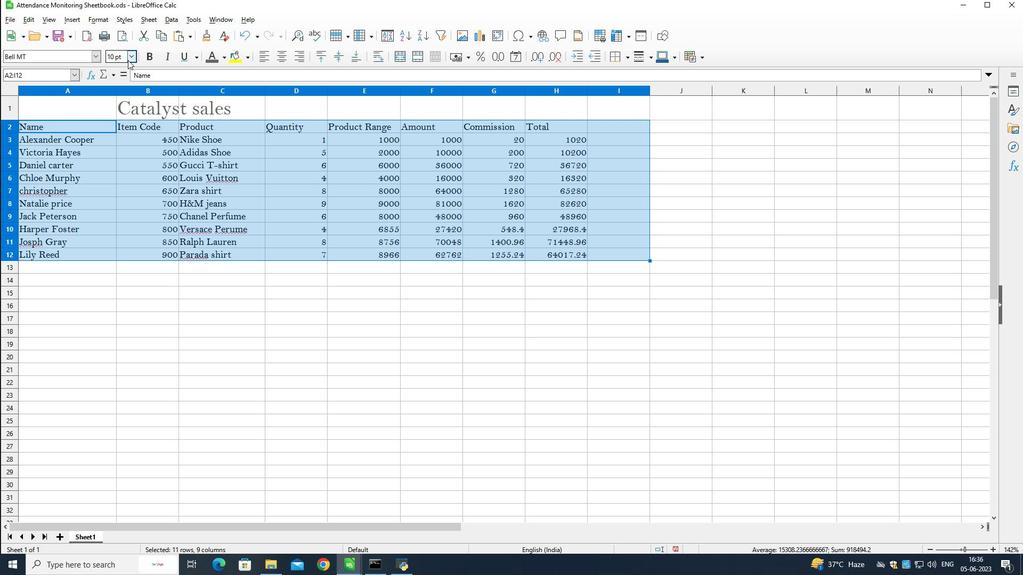 
Action: Mouse pressed left at (132, 59)
Screenshot: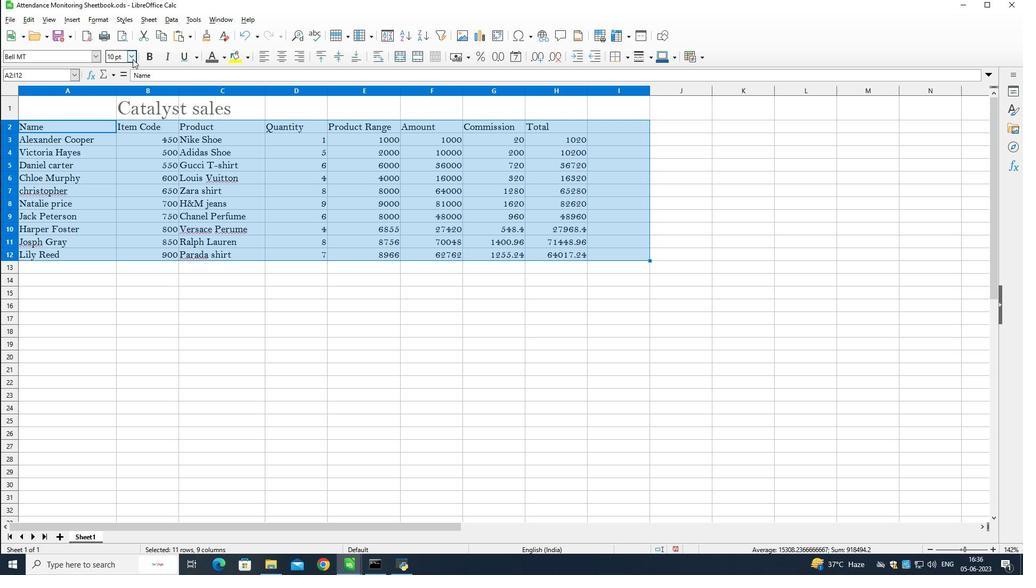 
Action: Mouse moved to (114, 134)
Screenshot: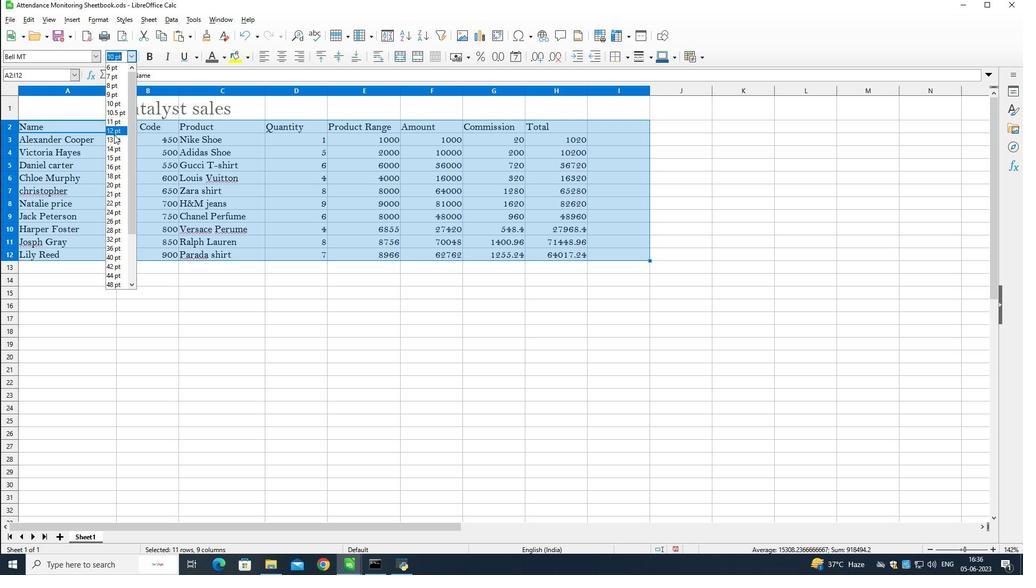 
Action: Mouse pressed left at (114, 134)
Screenshot: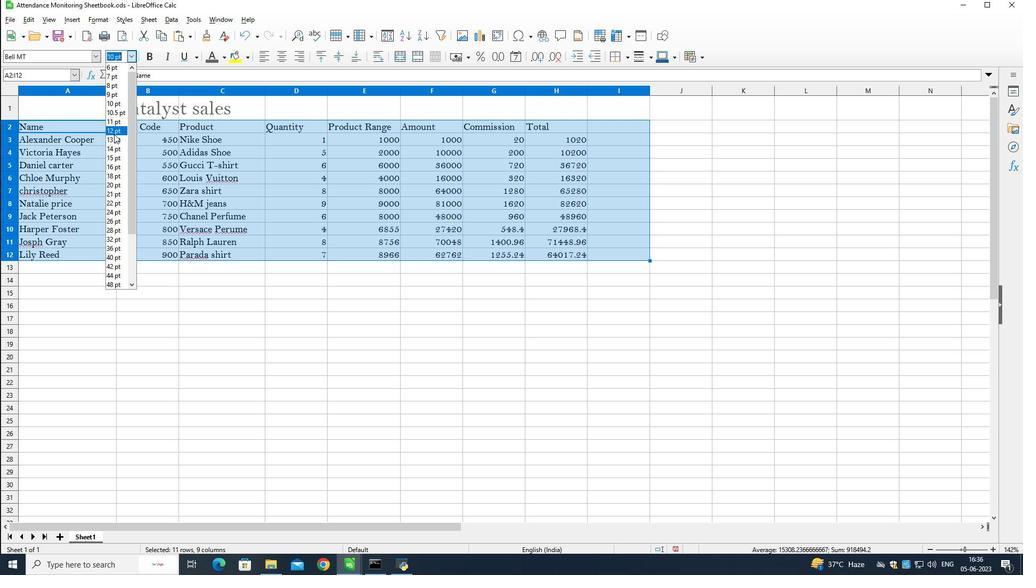 
Action: Mouse moved to (177, 316)
Screenshot: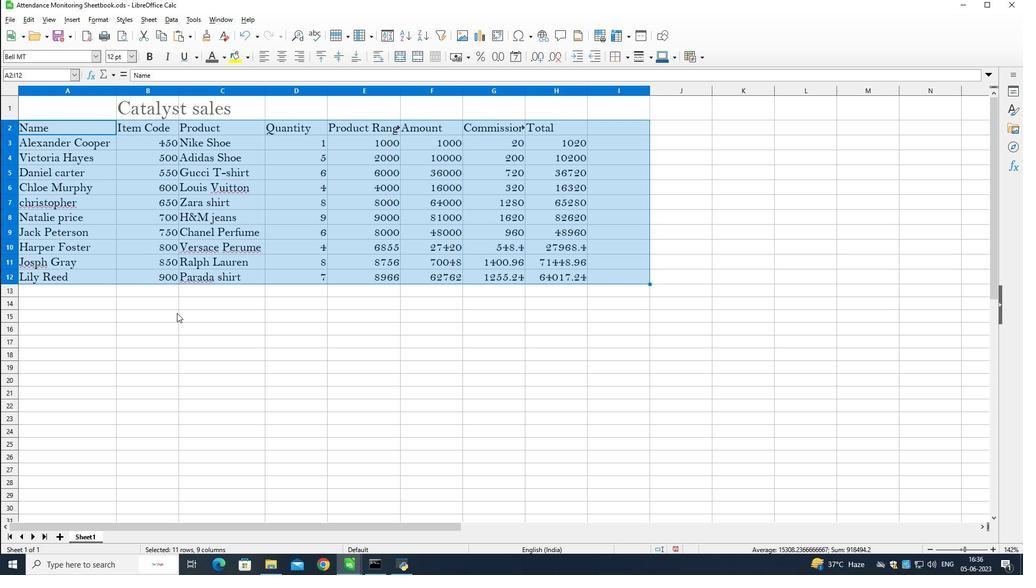 
Action: Mouse pressed left at (177, 316)
Screenshot: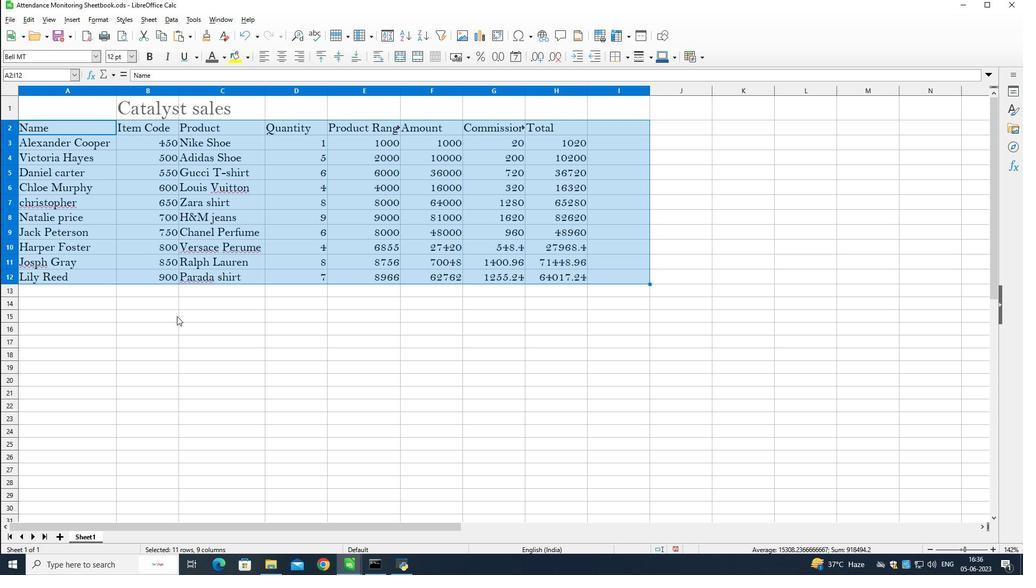 
Action: Mouse moved to (50, 112)
Screenshot: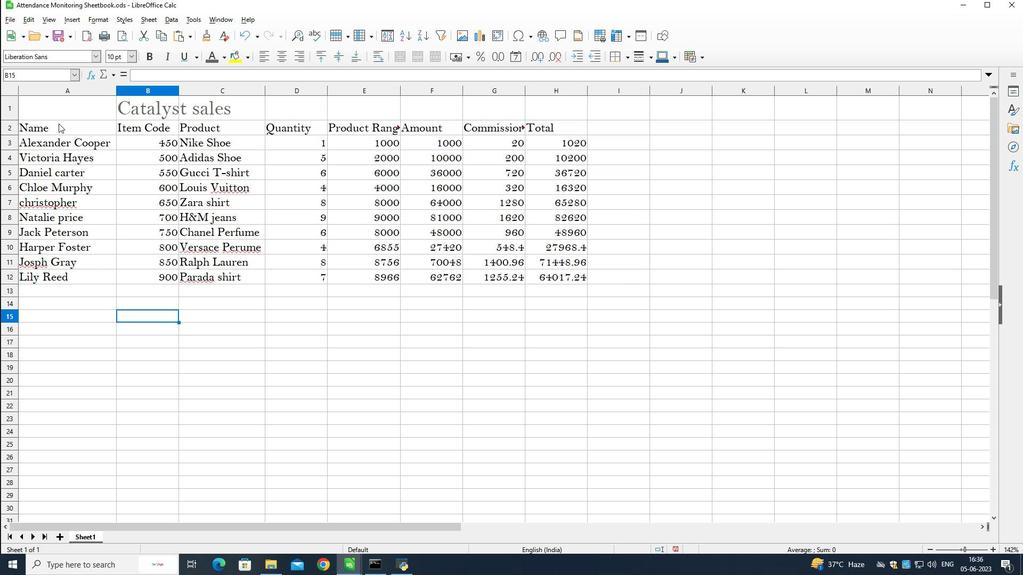 
Action: Mouse pressed left at (50, 112)
Screenshot: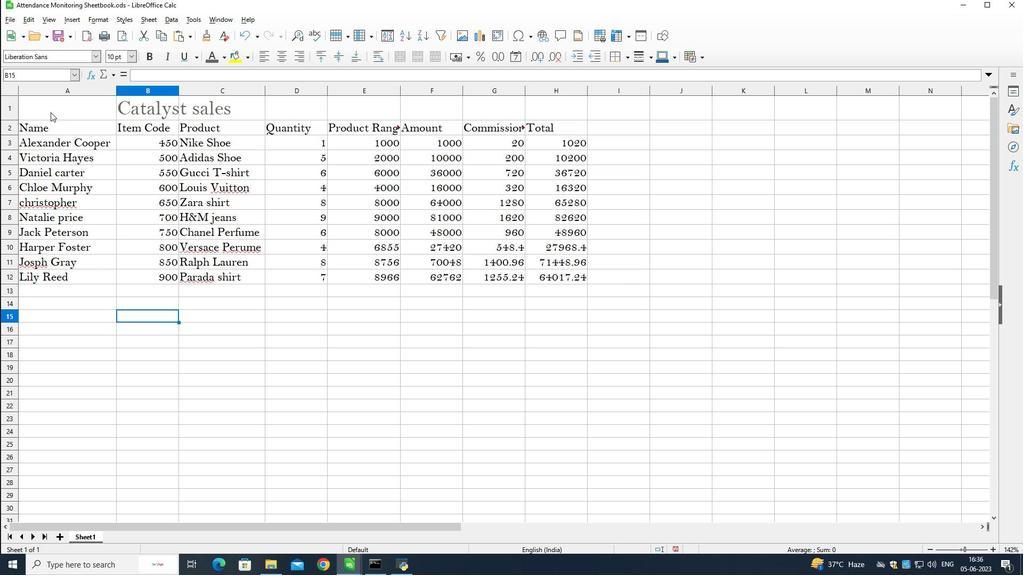
Action: Mouse moved to (281, 51)
Screenshot: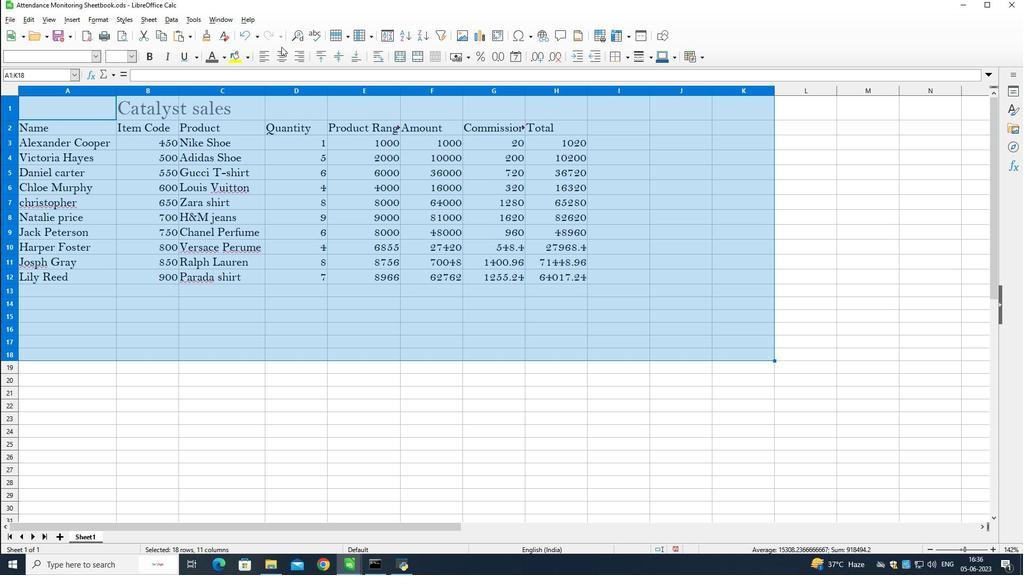 
Action: Mouse pressed left at (281, 51)
Screenshot: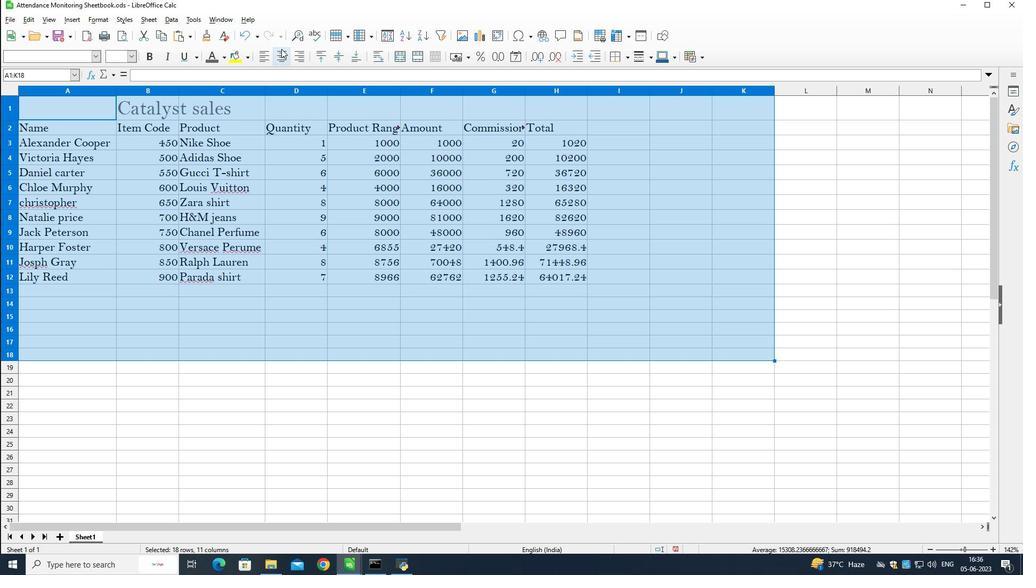 
Action: Mouse moved to (298, 302)
Screenshot: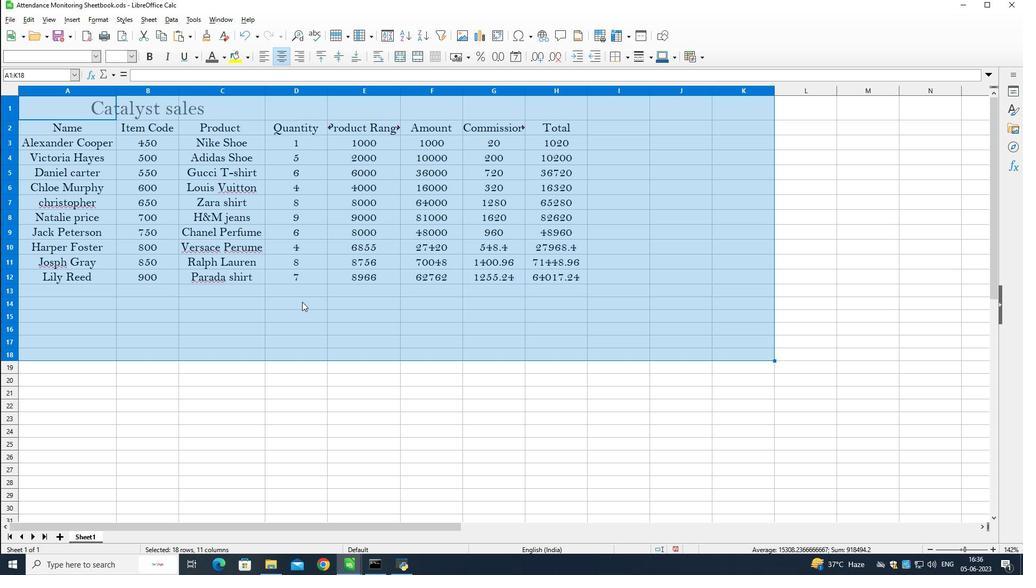 
Action: Mouse pressed left at (298, 302)
Screenshot: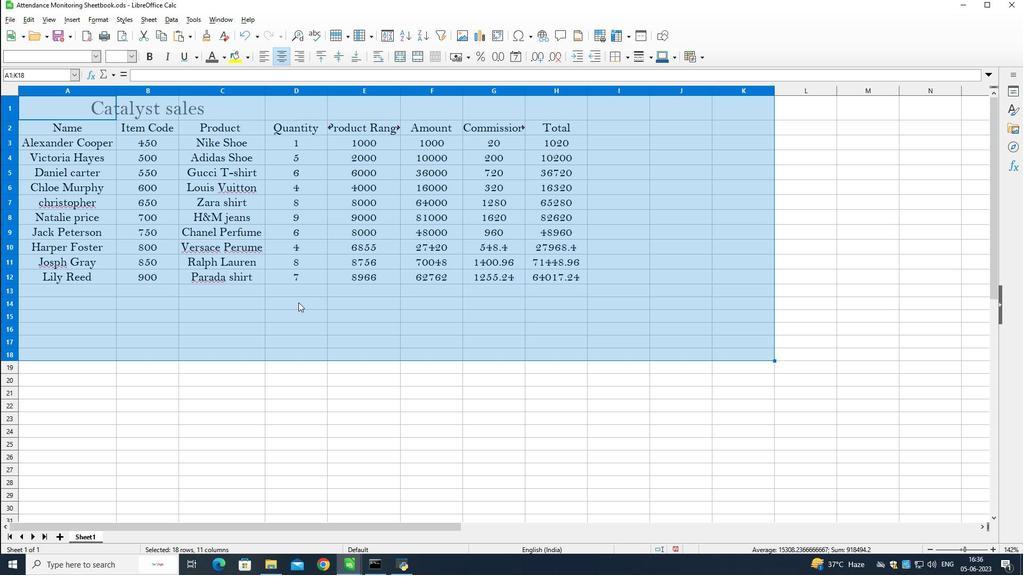 
